 Task: Filter job titles by Caller.
Action: Mouse moved to (399, 103)
Screenshot: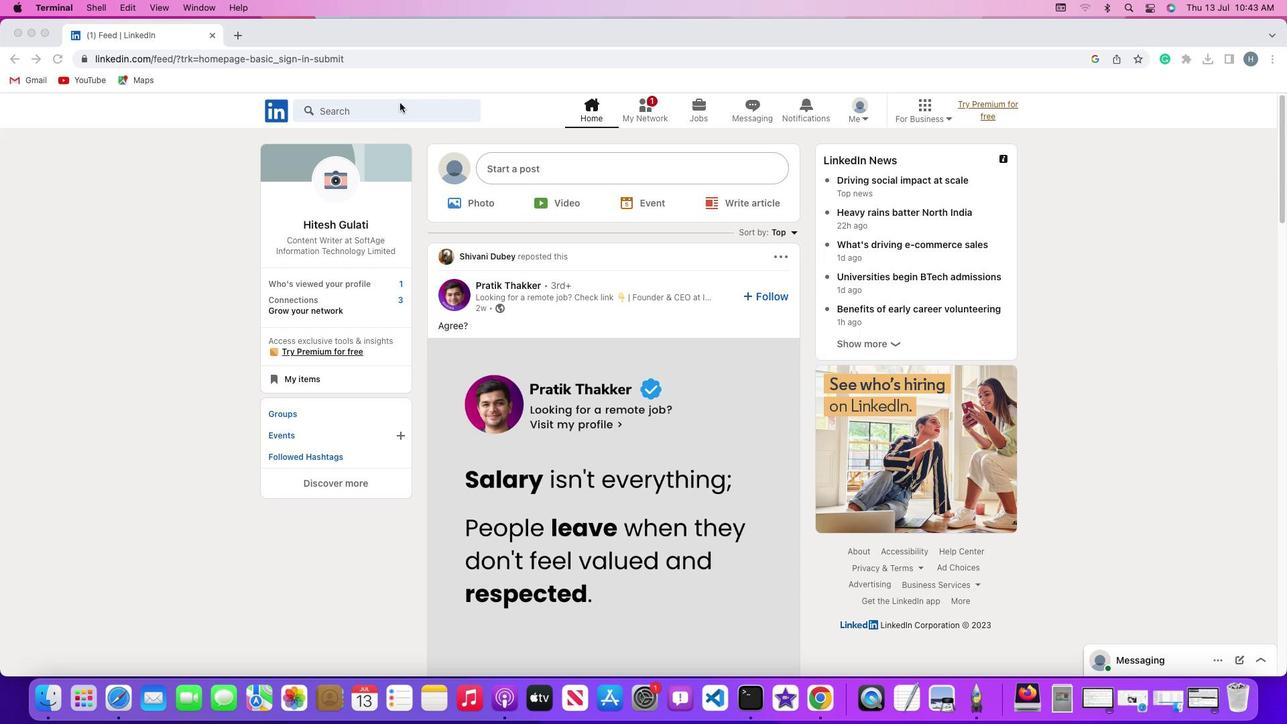 
Action: Mouse pressed left at (399, 103)
Screenshot: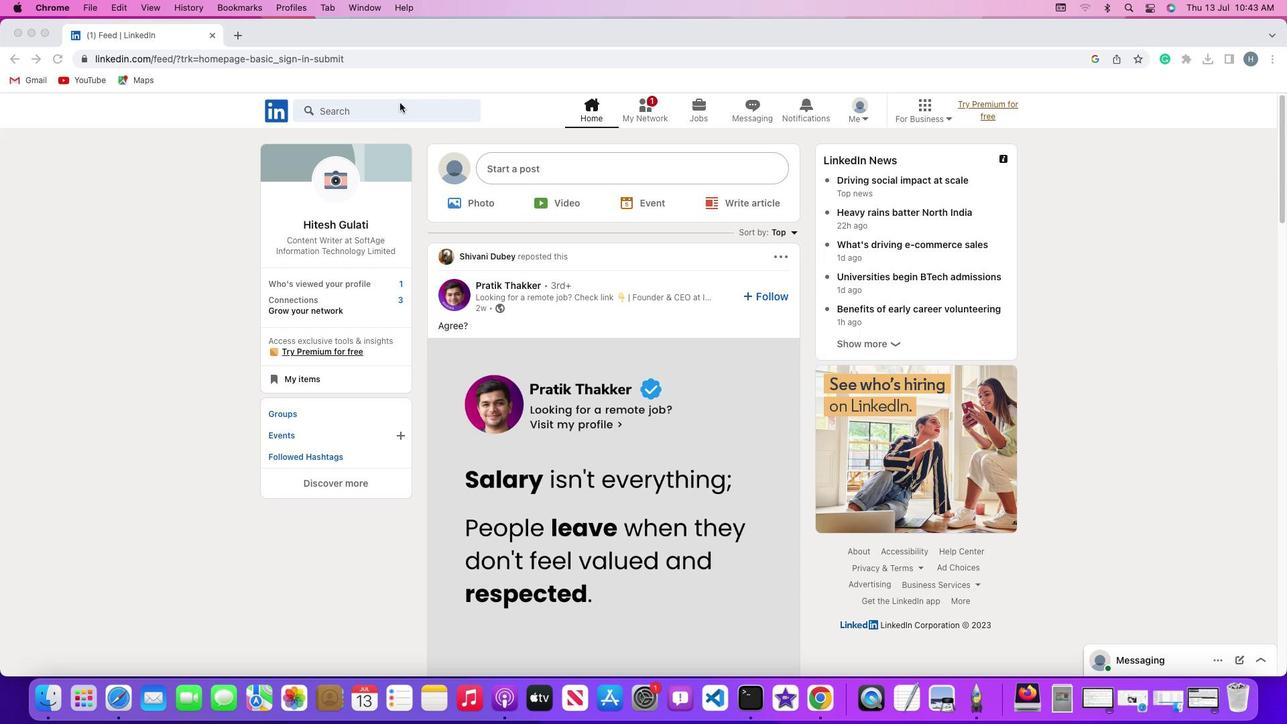 
Action: Mouse pressed left at (399, 103)
Screenshot: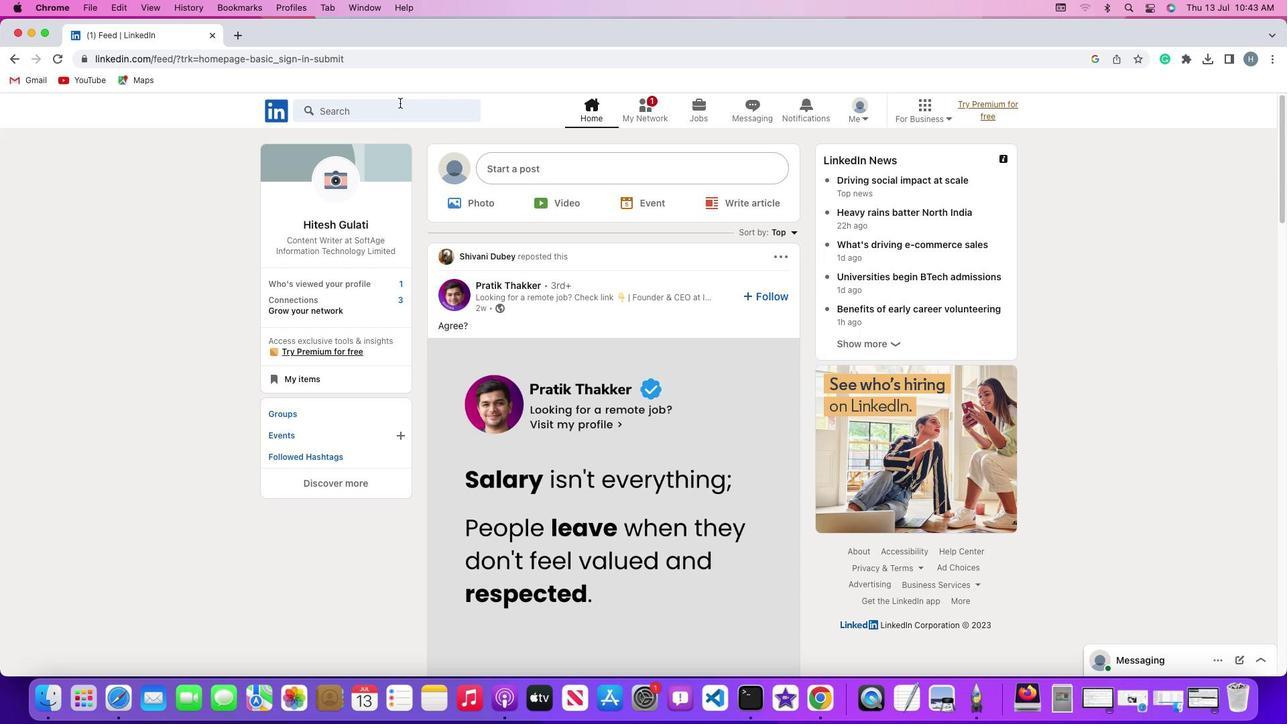 
Action: Key pressed Key.shift'#''h''i''r''i''n''g'Key.enter
Screenshot: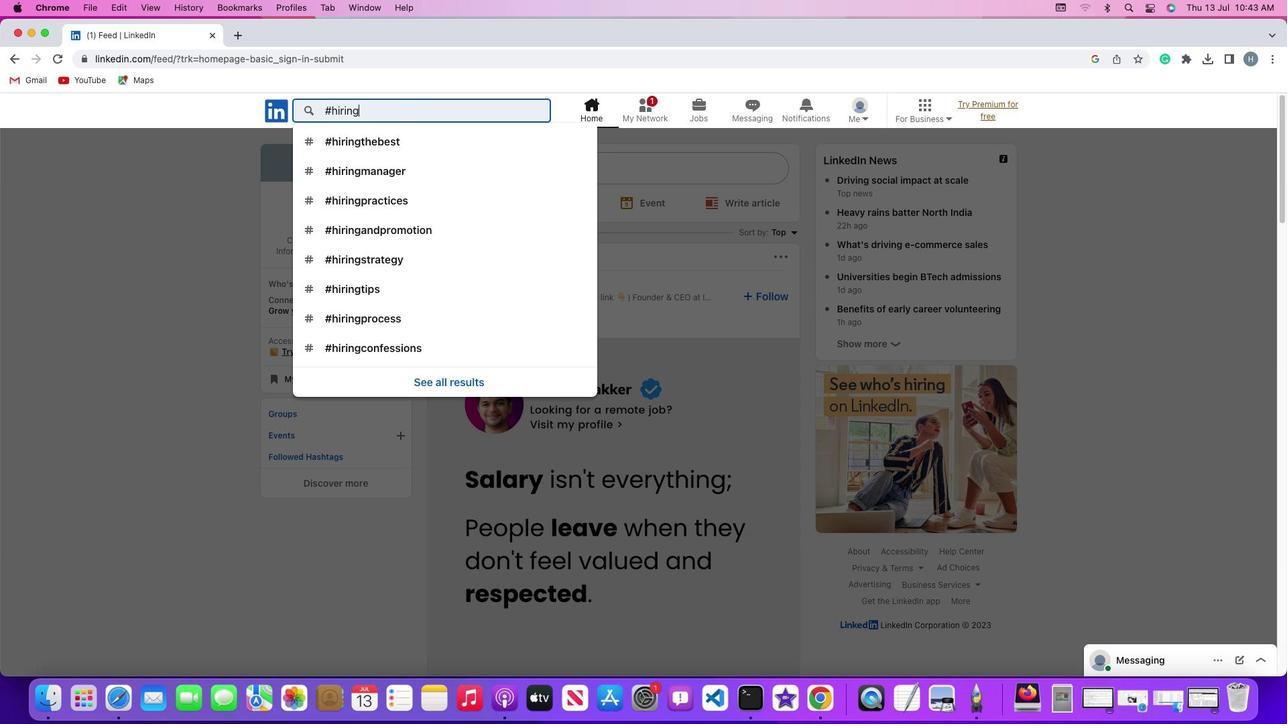 
Action: Mouse moved to (334, 144)
Screenshot: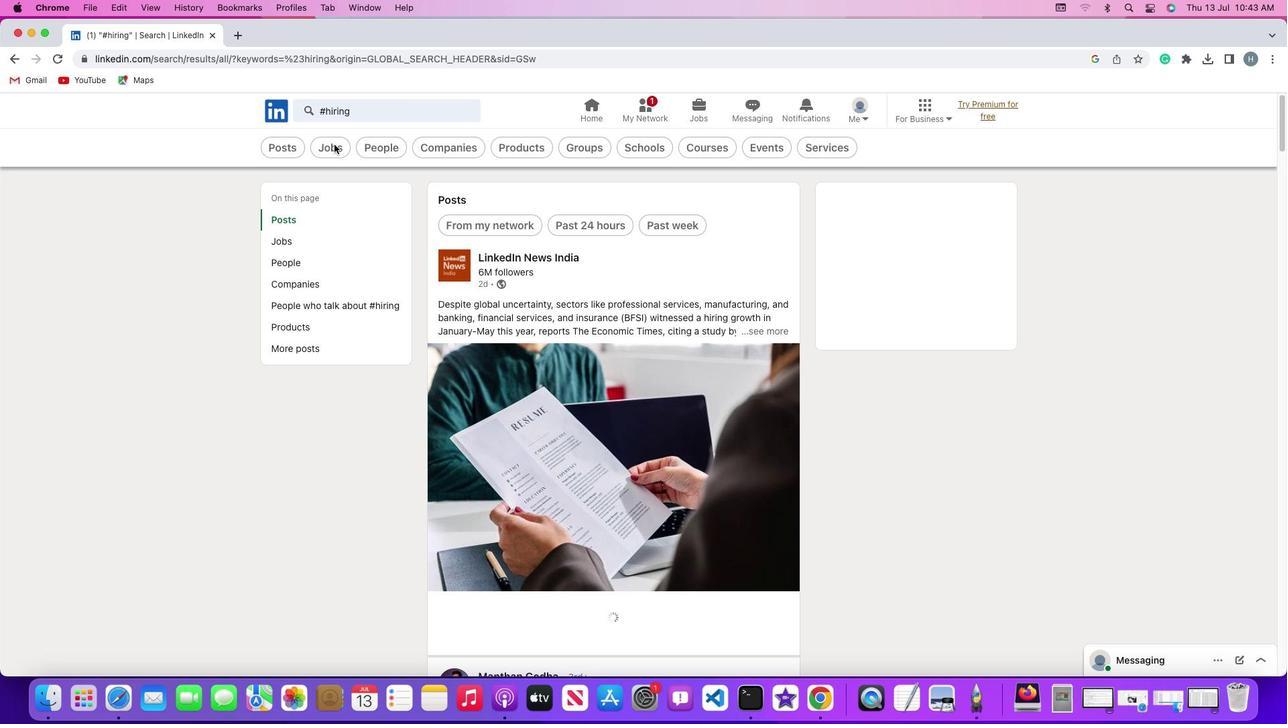 
Action: Mouse pressed left at (334, 144)
Screenshot: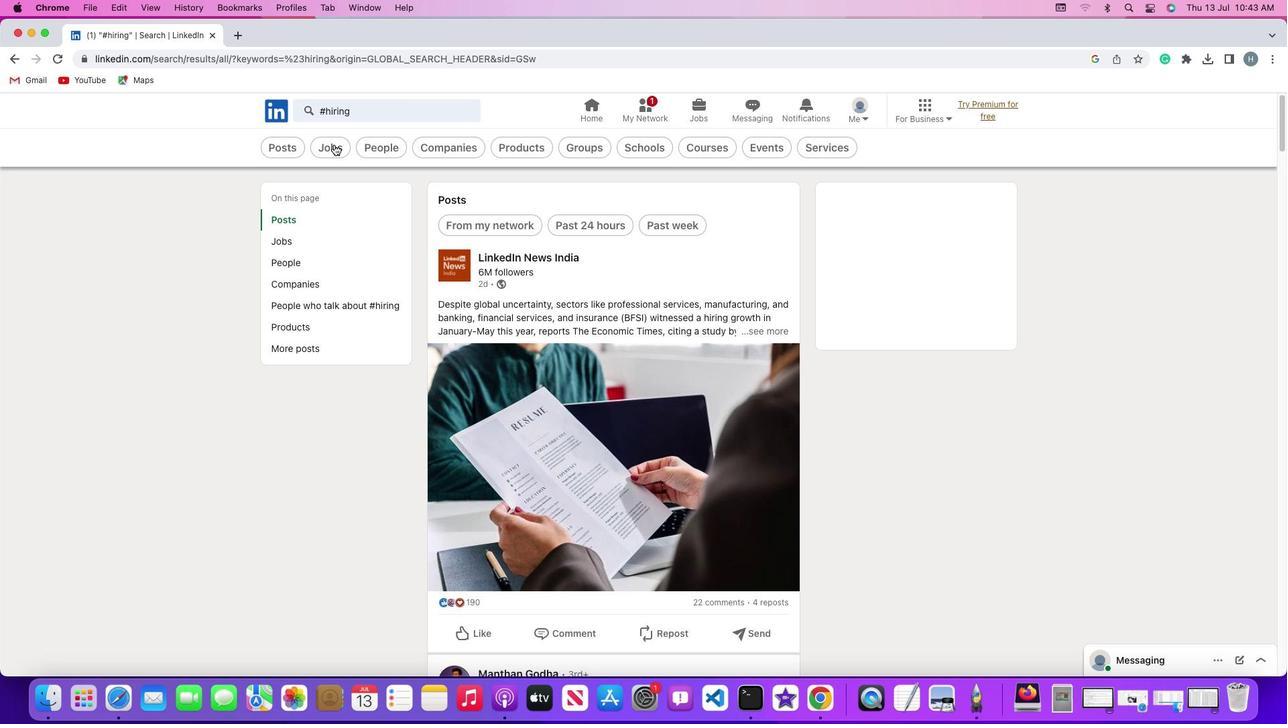 
Action: Mouse moved to (918, 144)
Screenshot: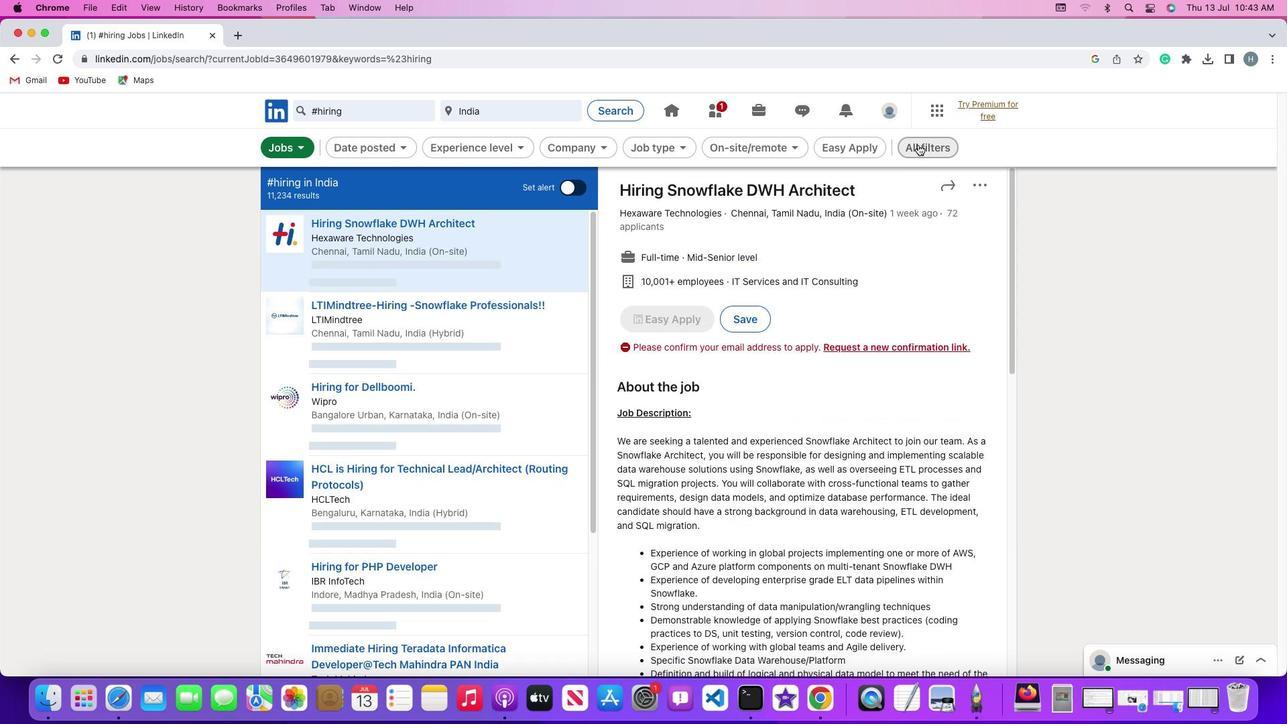 
Action: Mouse pressed left at (918, 144)
Screenshot: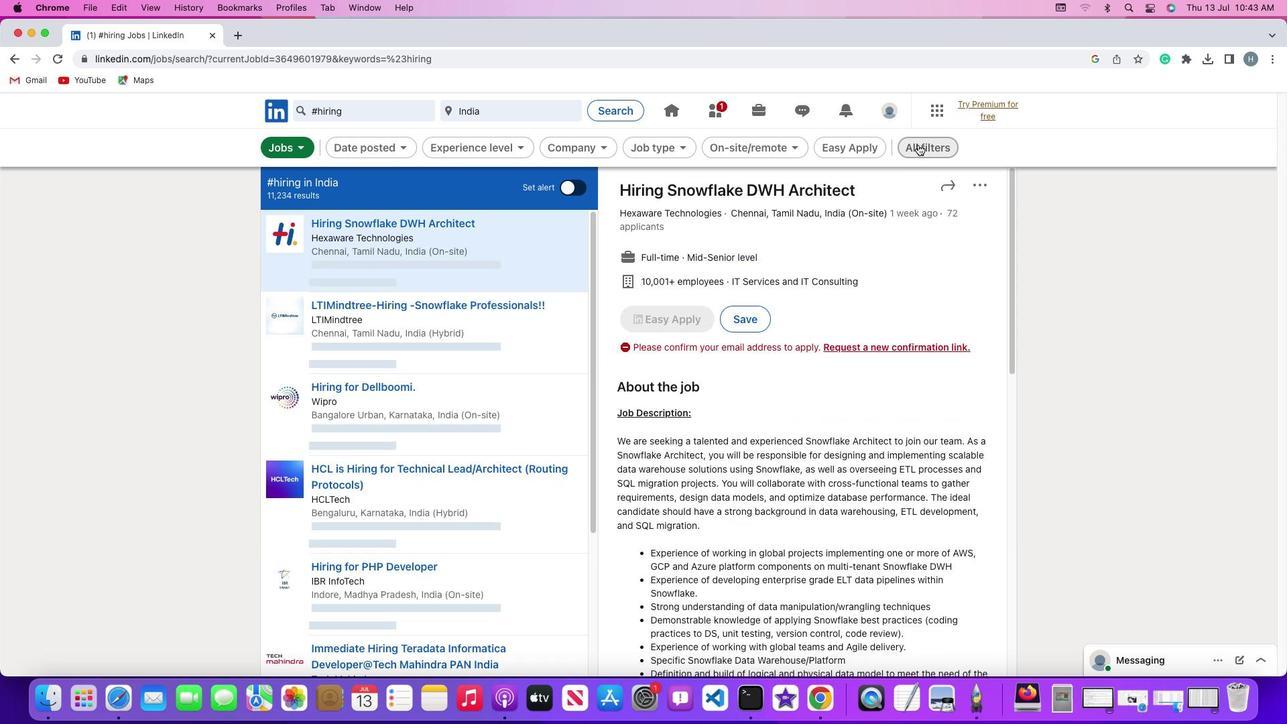 
Action: Mouse moved to (1033, 513)
Screenshot: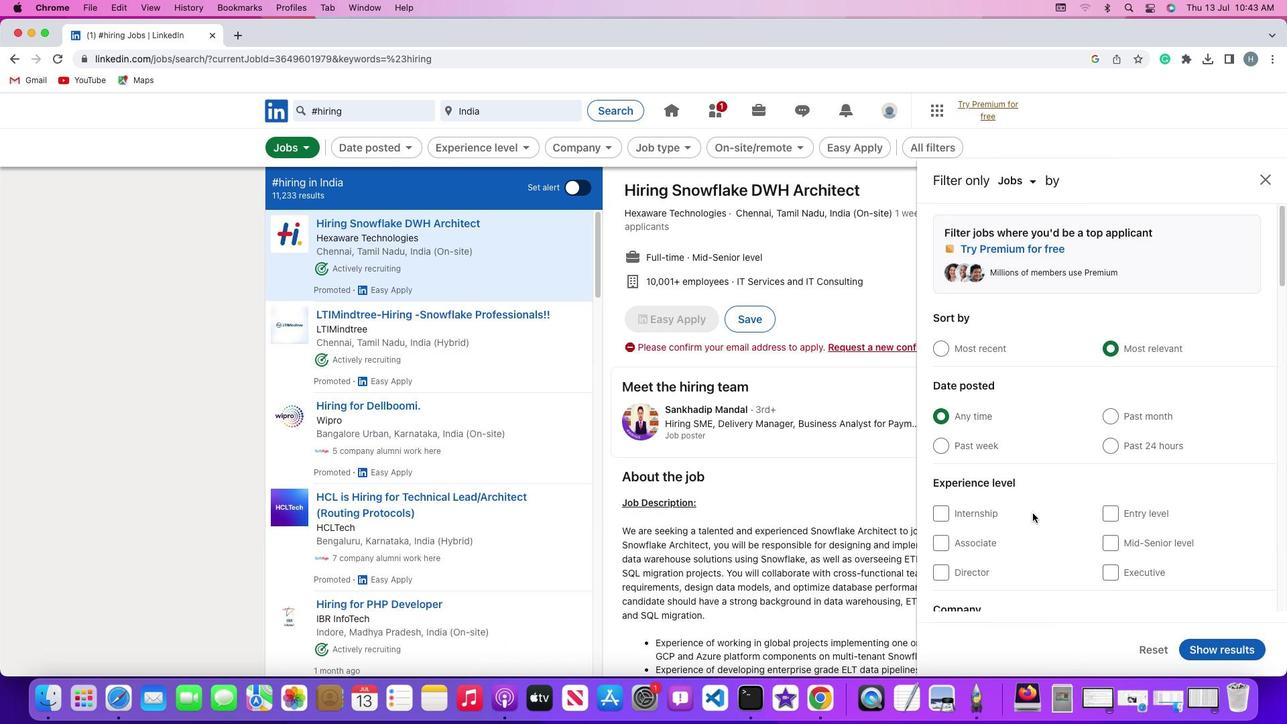 
Action: Mouse scrolled (1033, 513) with delta (0, 0)
Screenshot: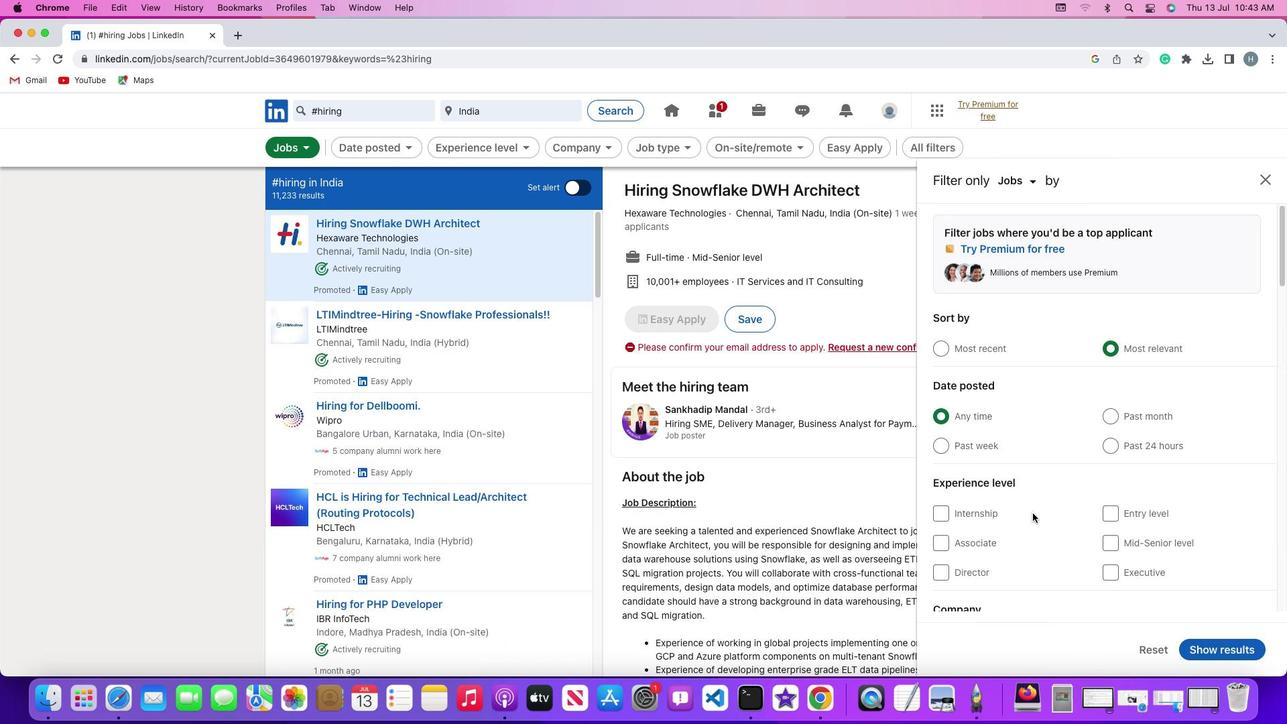 
Action: Mouse scrolled (1033, 513) with delta (0, 0)
Screenshot: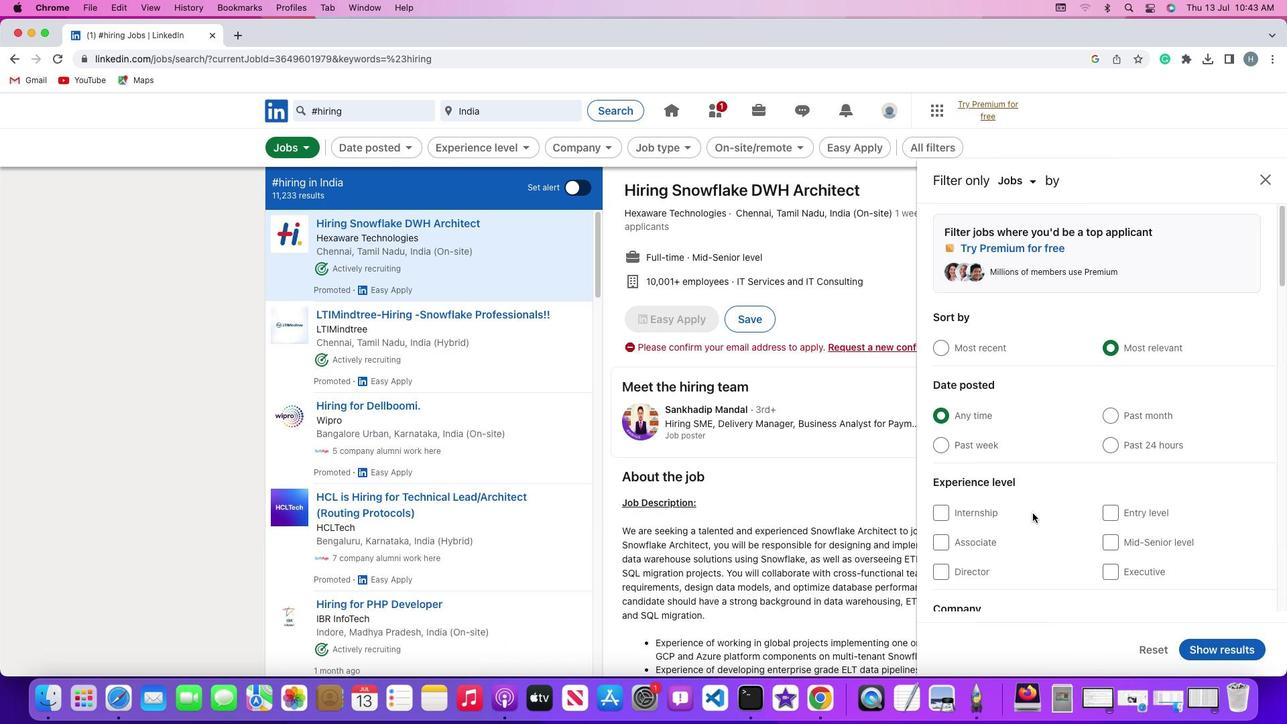 
Action: Mouse scrolled (1033, 513) with delta (0, -1)
Screenshot: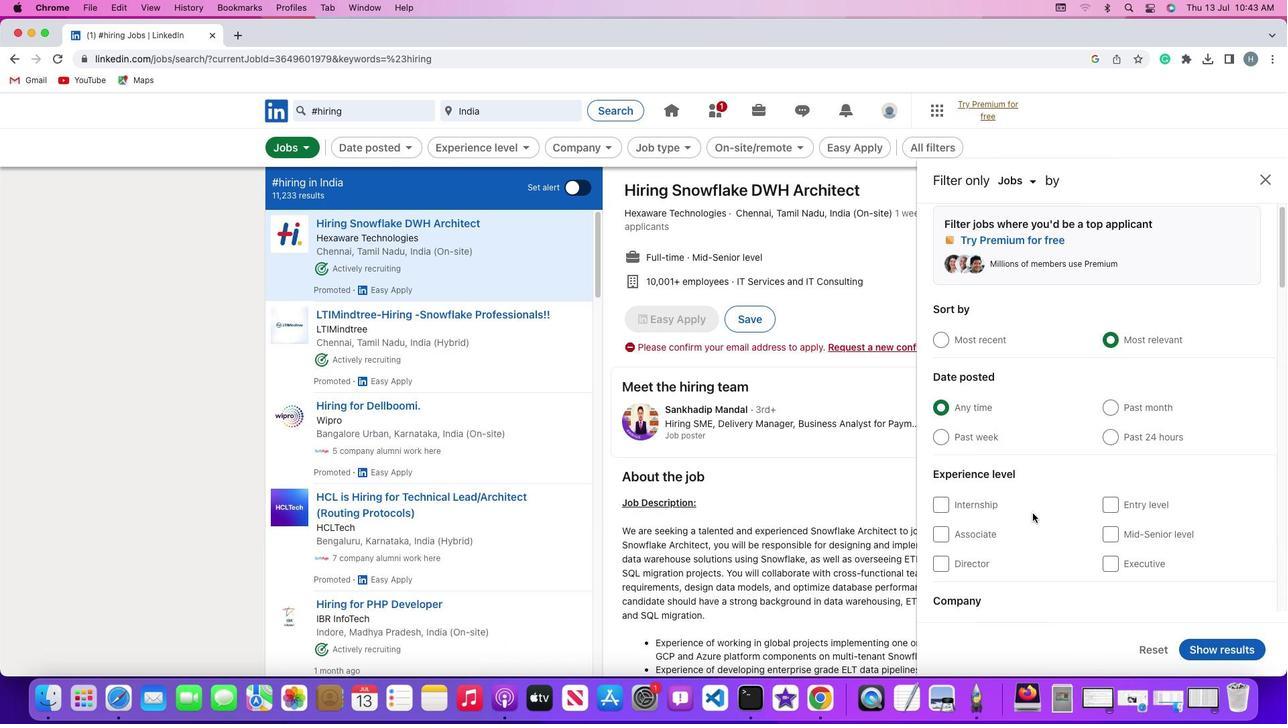 
Action: Mouse scrolled (1033, 513) with delta (0, -2)
Screenshot: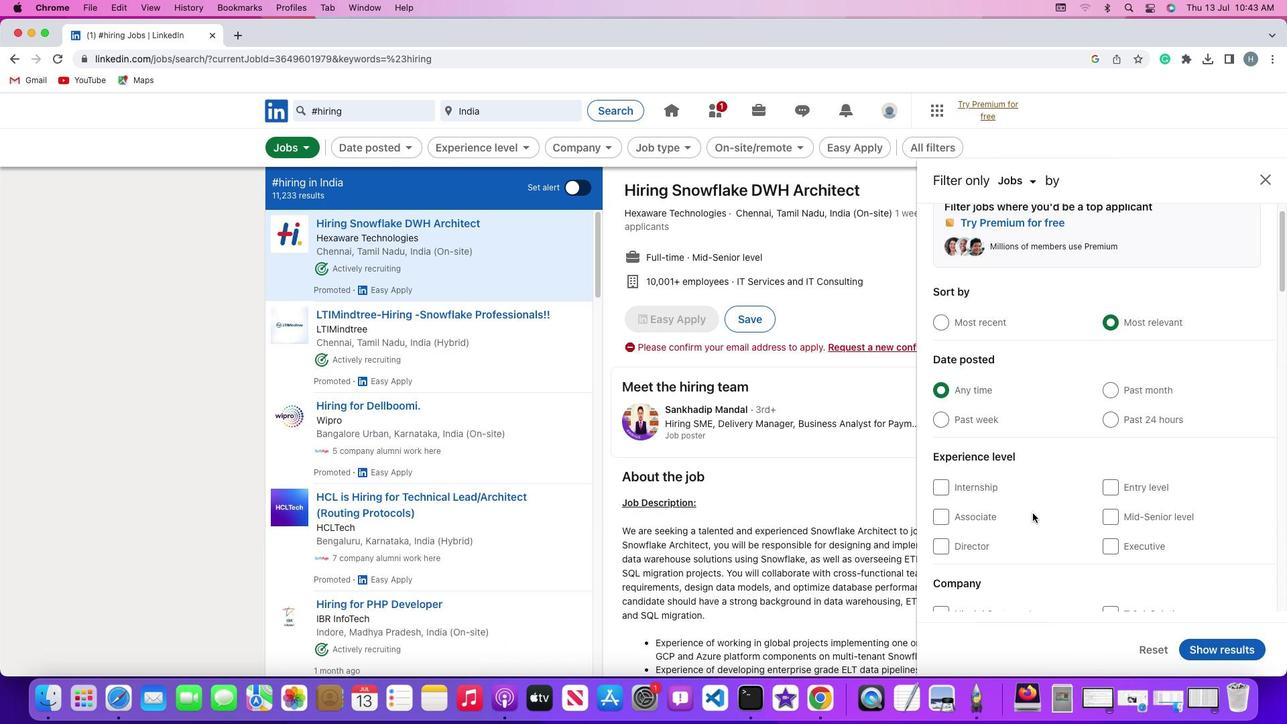
Action: Mouse moved to (1034, 506)
Screenshot: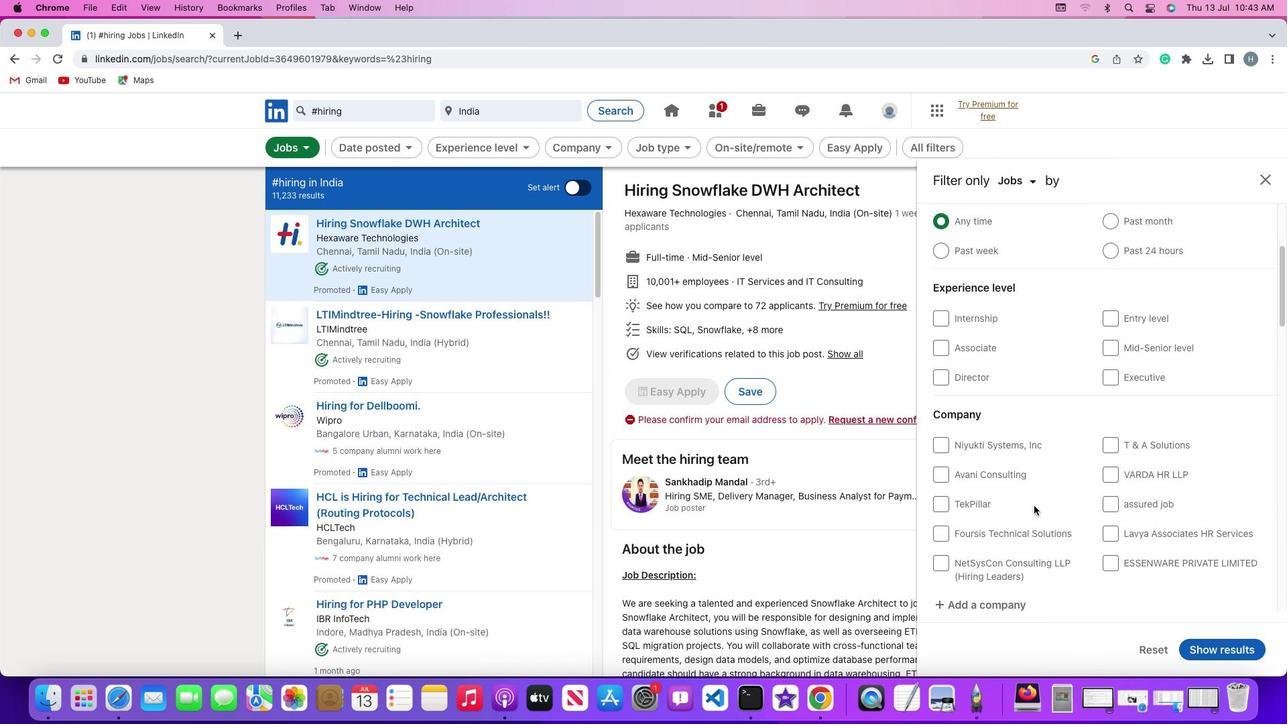 
Action: Mouse scrolled (1034, 506) with delta (0, 0)
Screenshot: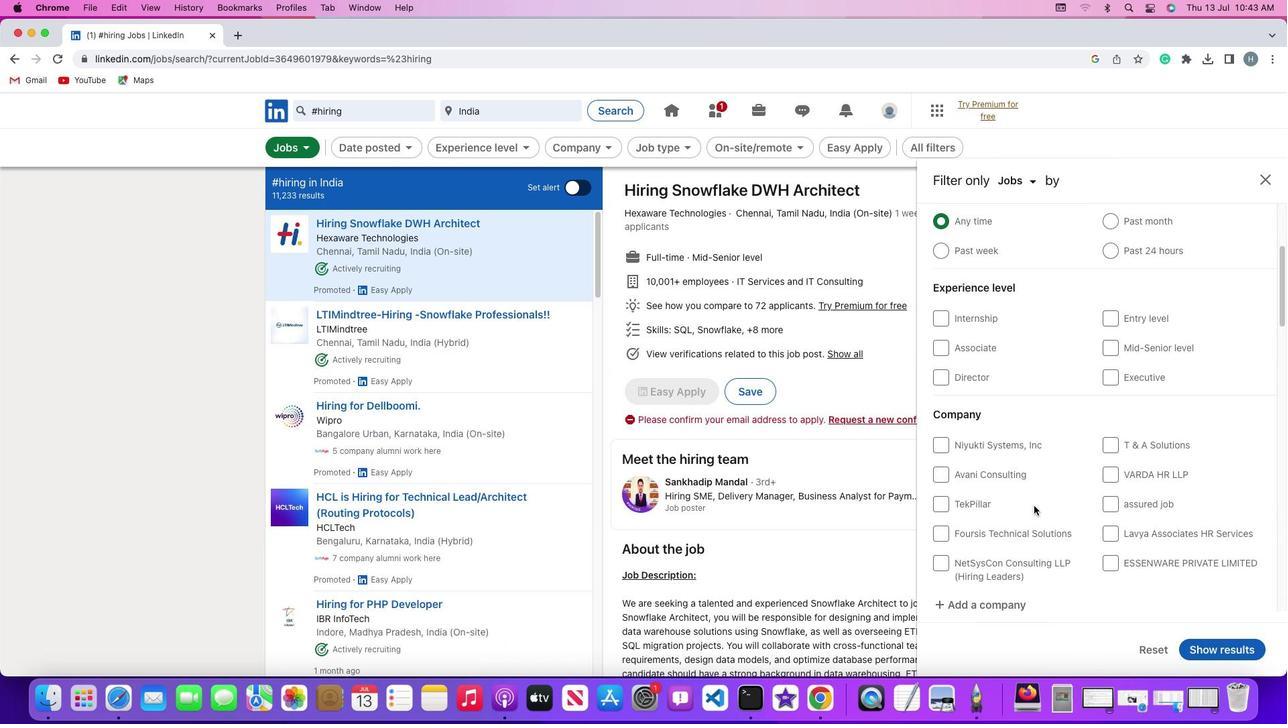 
Action: Mouse scrolled (1034, 506) with delta (0, 0)
Screenshot: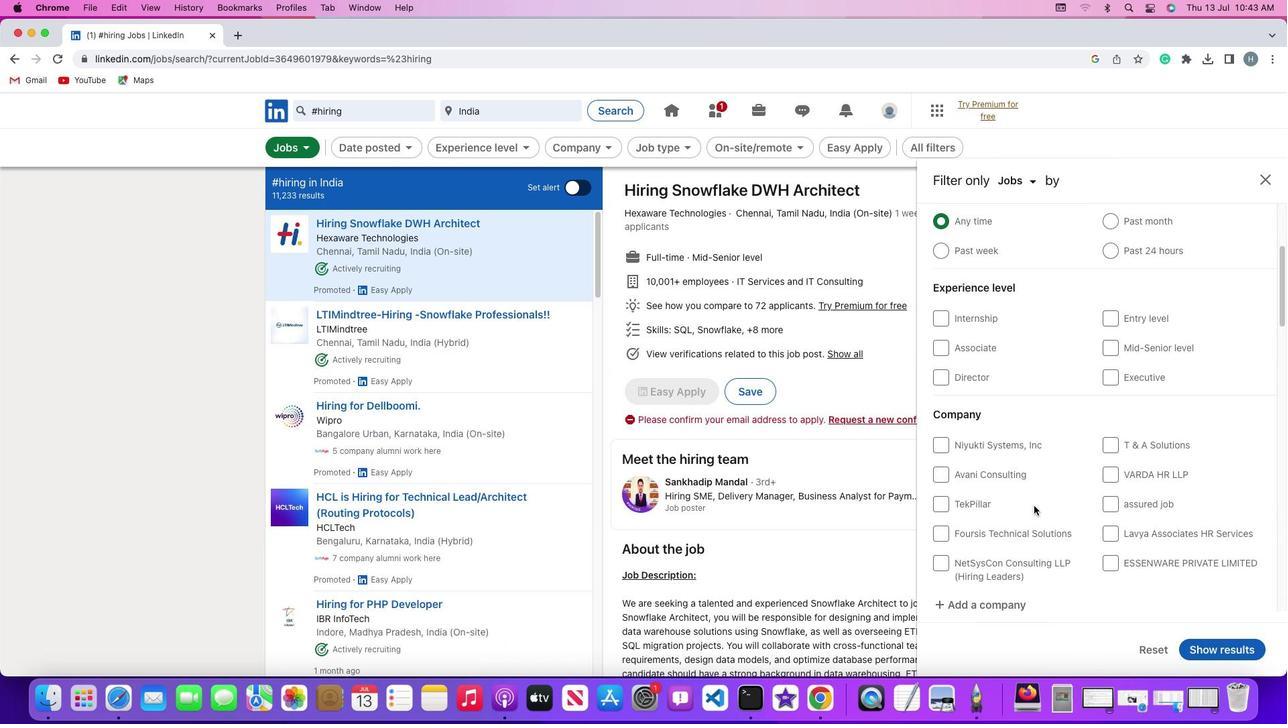 
Action: Mouse scrolled (1034, 506) with delta (0, -1)
Screenshot: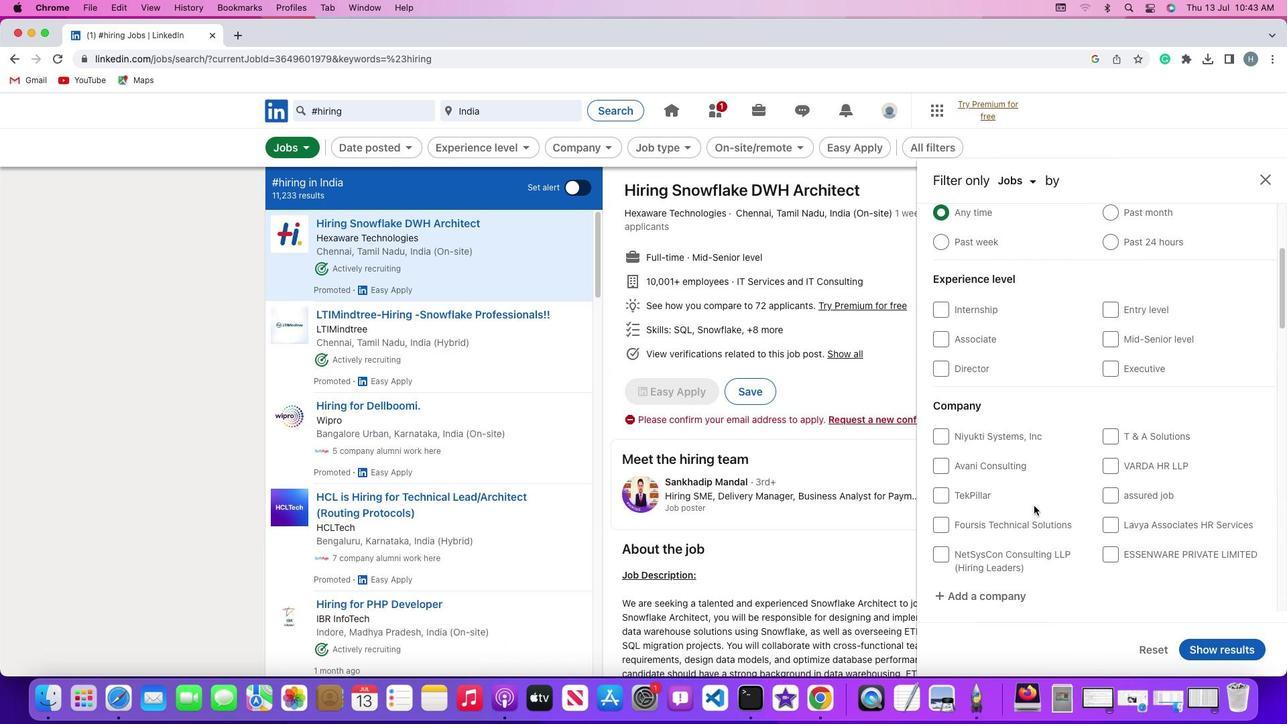 
Action: Mouse moved to (1040, 501)
Screenshot: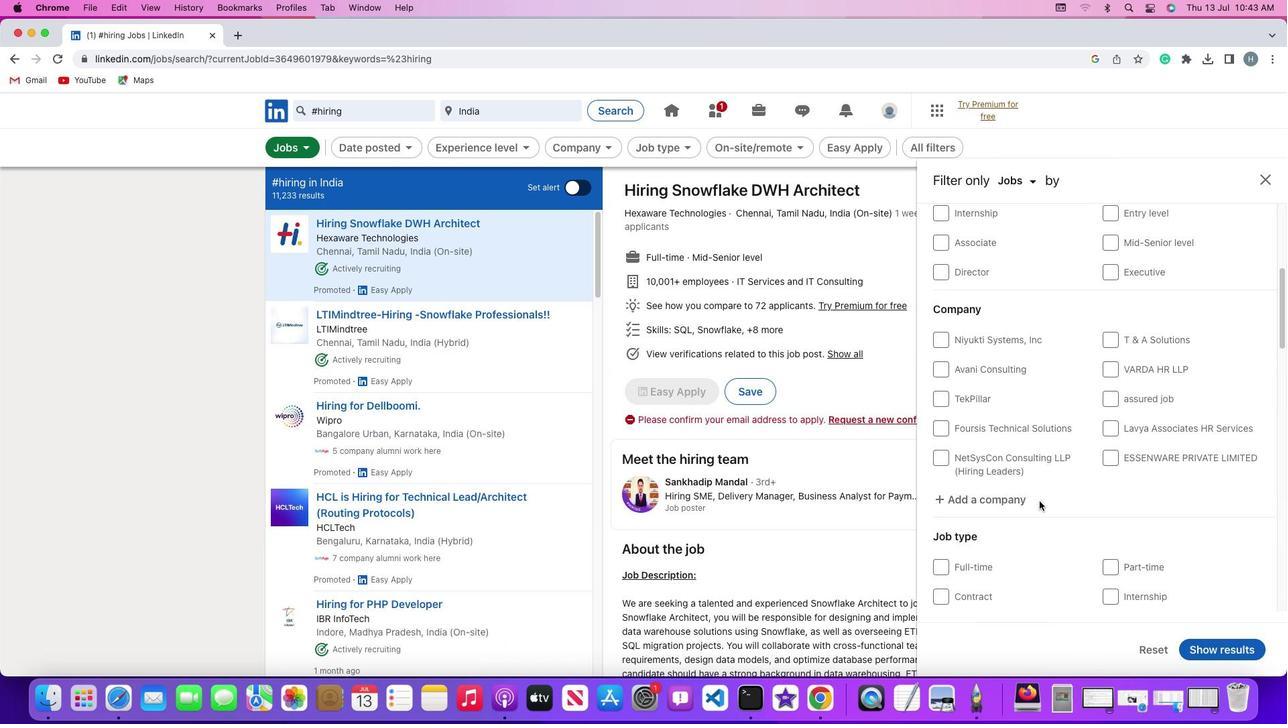 
Action: Mouse scrolled (1040, 501) with delta (0, 0)
Screenshot: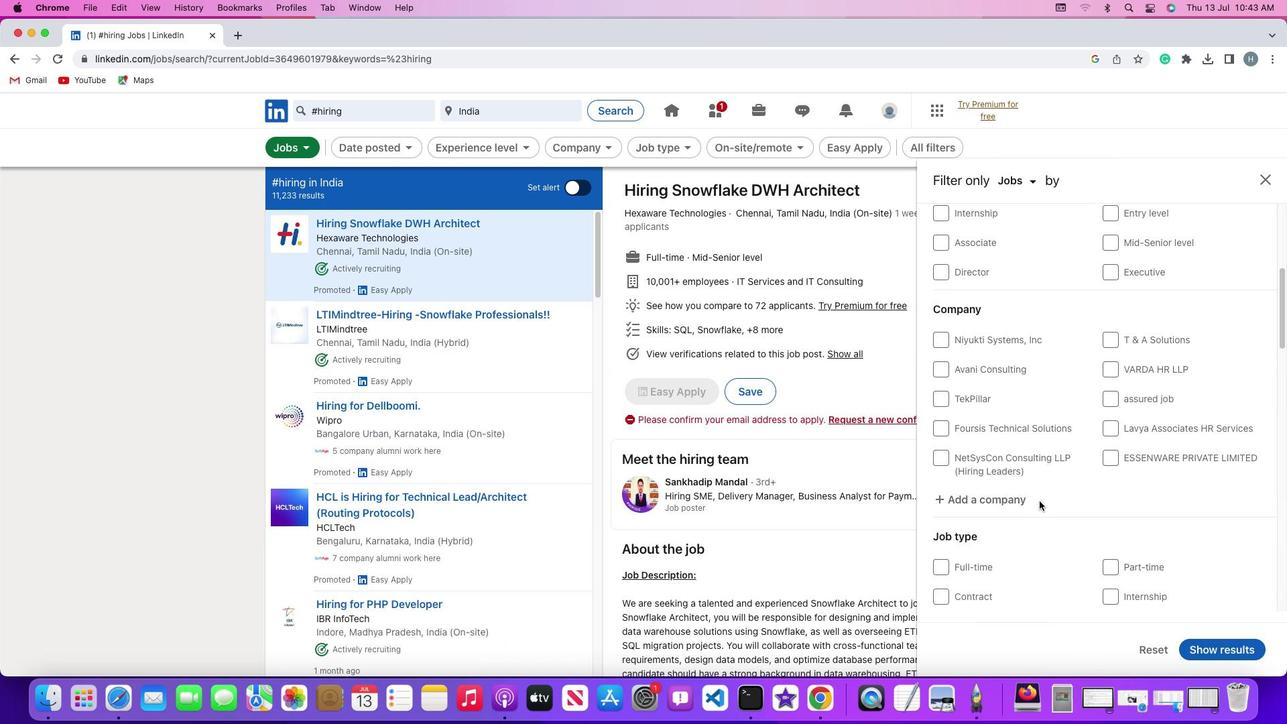 
Action: Mouse moved to (1040, 501)
Screenshot: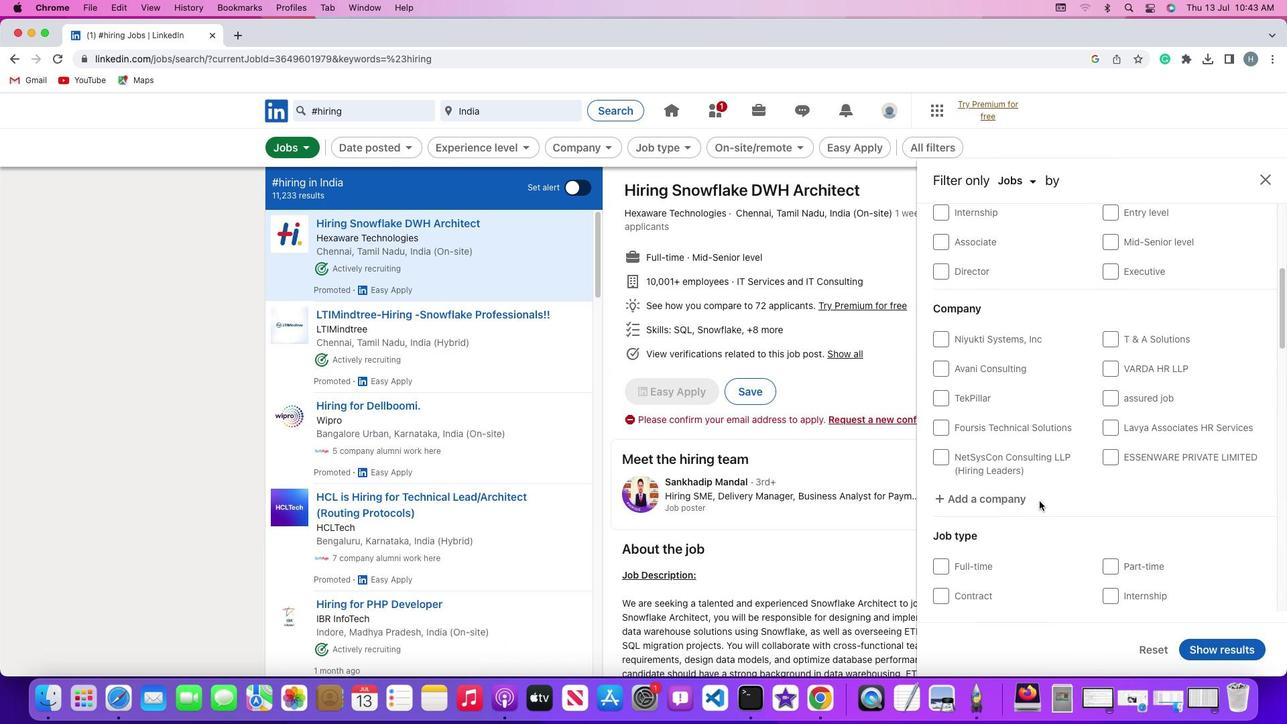 
Action: Mouse scrolled (1040, 501) with delta (0, 0)
Screenshot: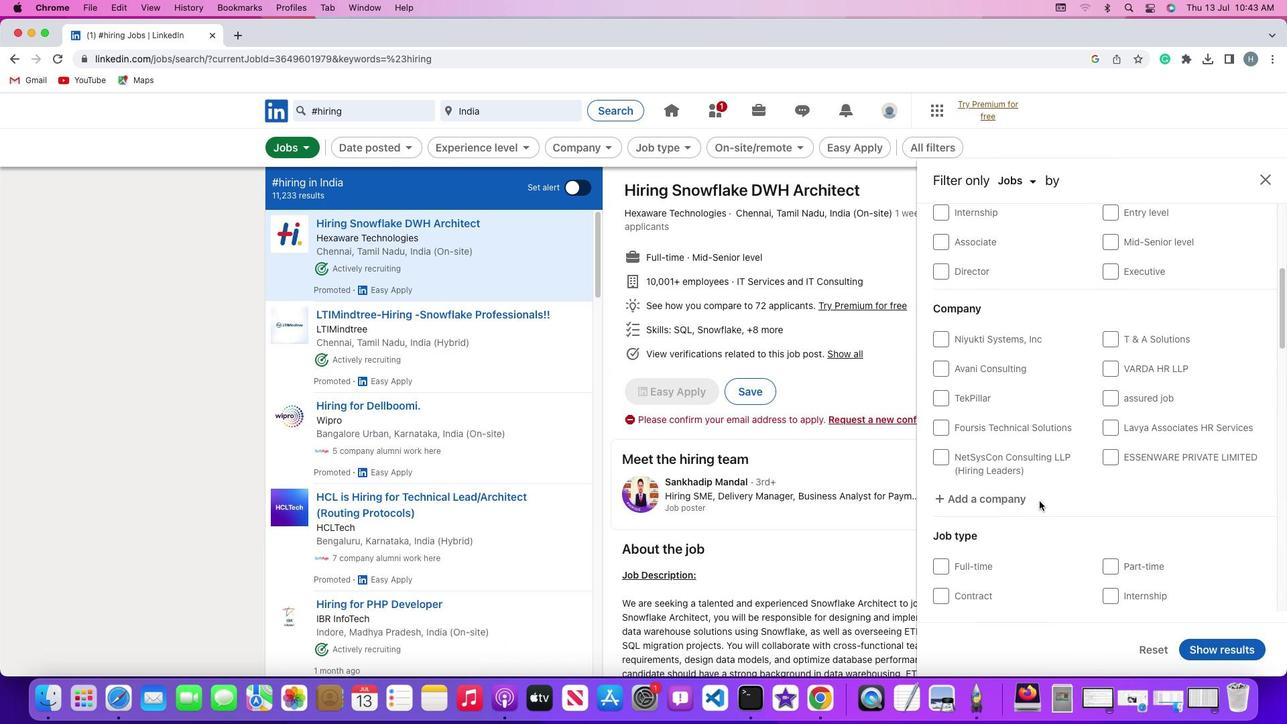
Action: Mouse scrolled (1040, 501) with delta (0, -1)
Screenshot: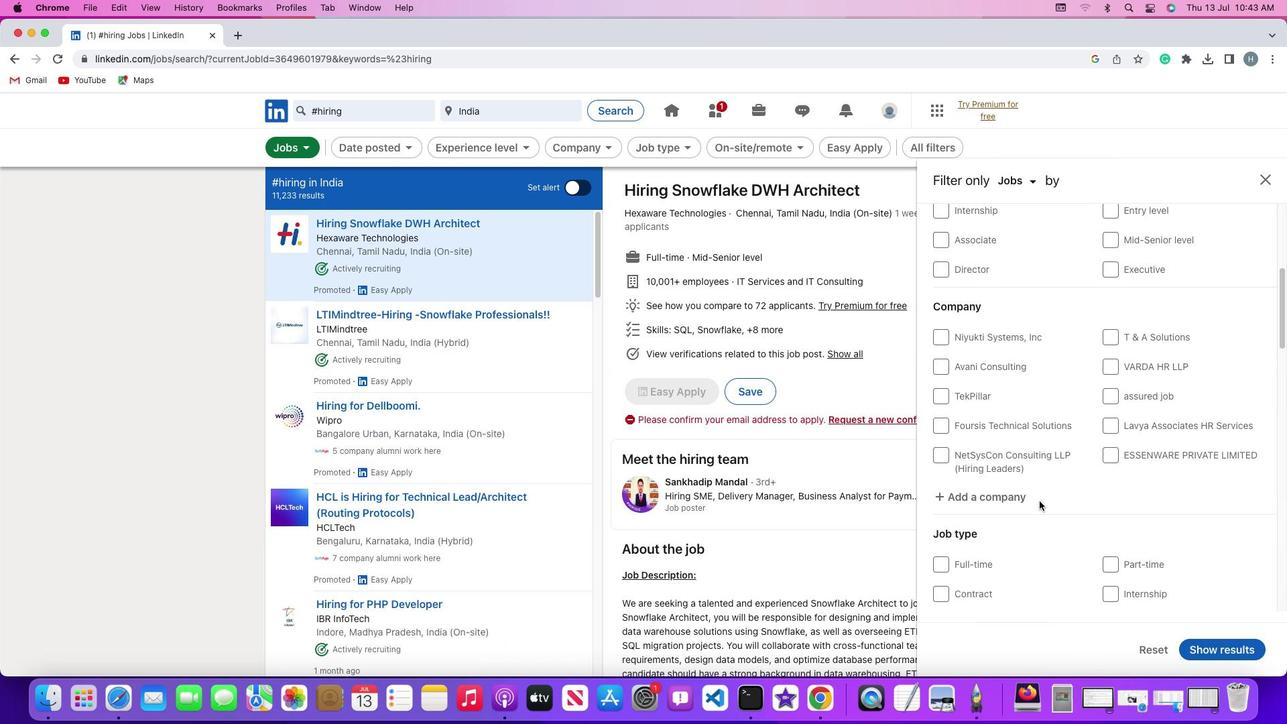 
Action: Mouse scrolled (1040, 501) with delta (0, 0)
Screenshot: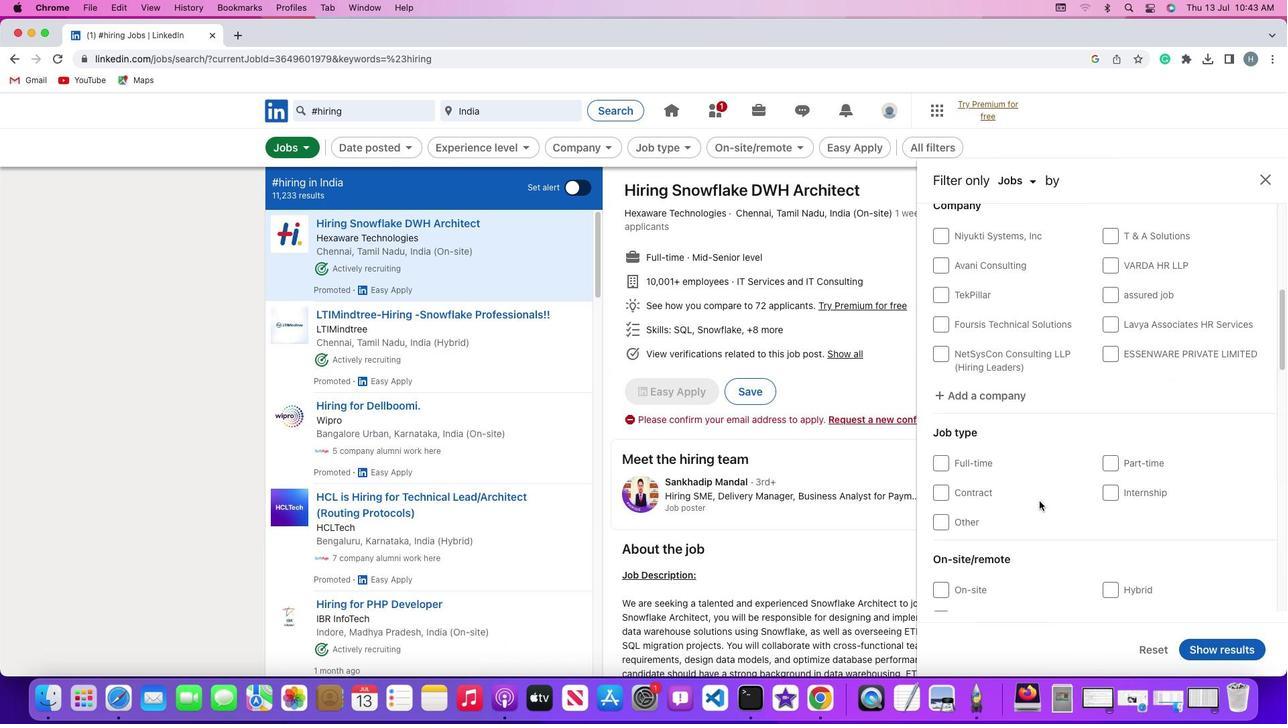 
Action: Mouse scrolled (1040, 501) with delta (0, 0)
Screenshot: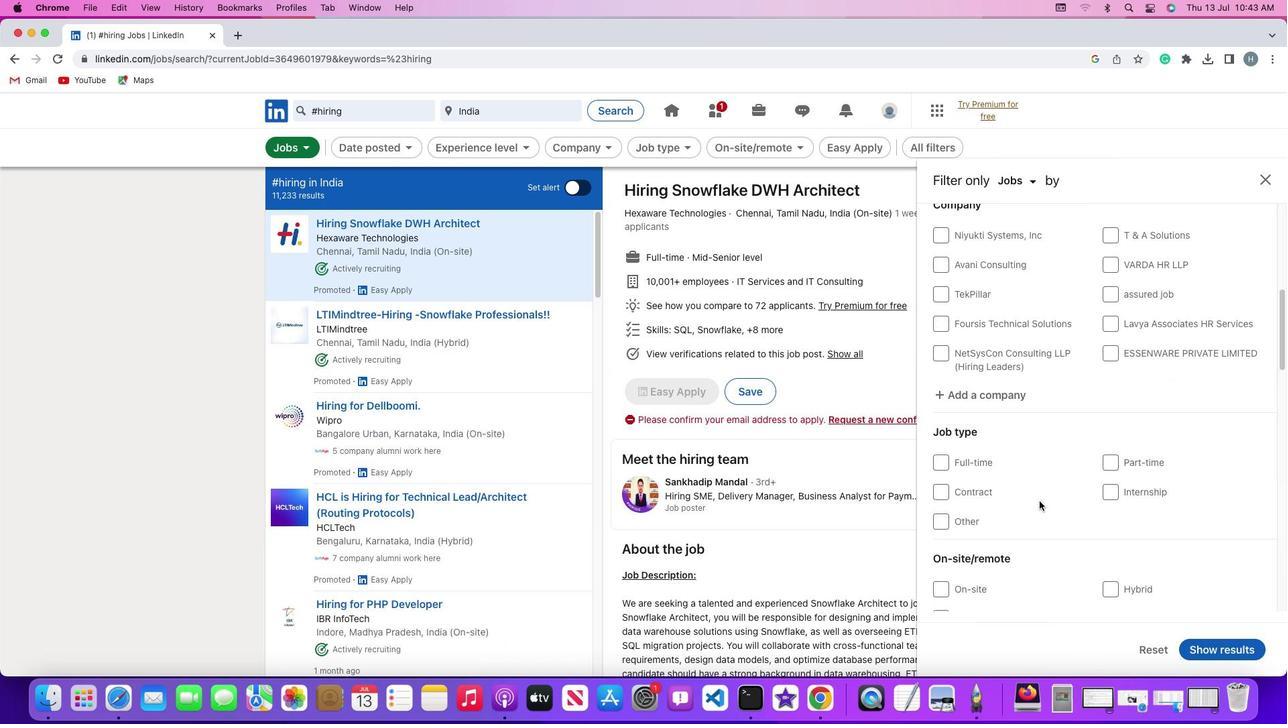 
Action: Mouse scrolled (1040, 501) with delta (0, -1)
Screenshot: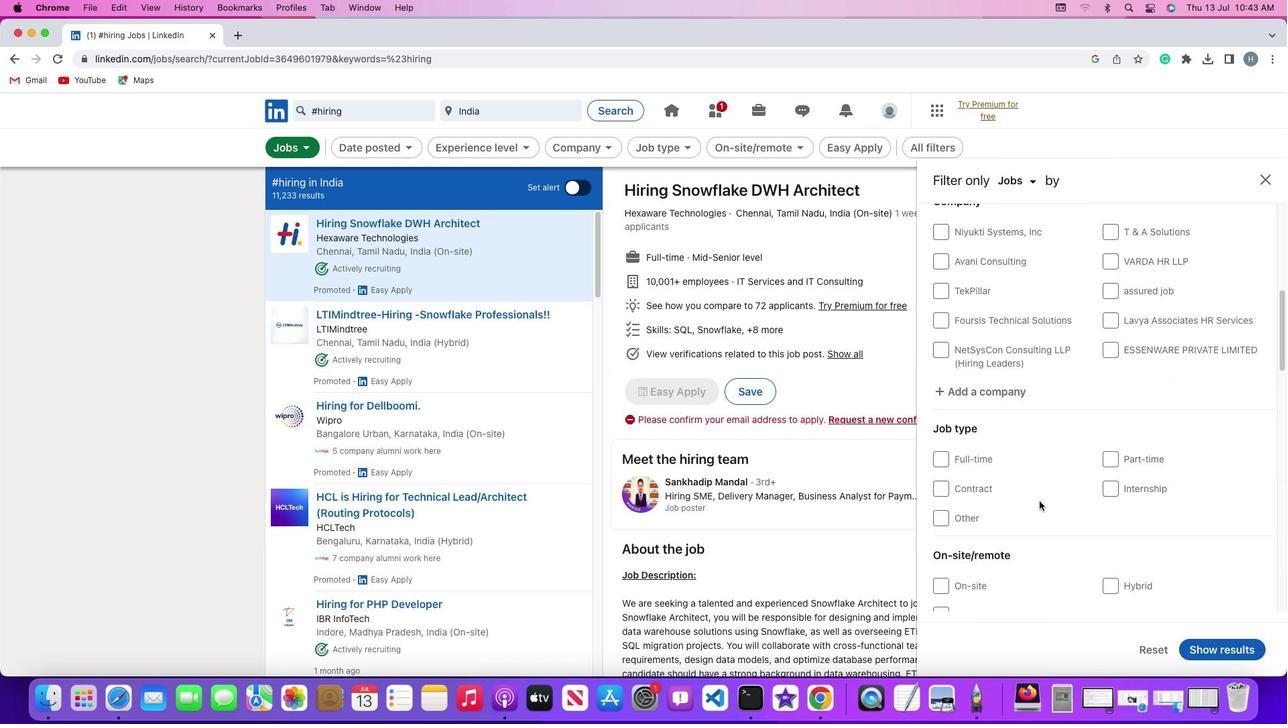 
Action: Mouse scrolled (1040, 501) with delta (0, 0)
Screenshot: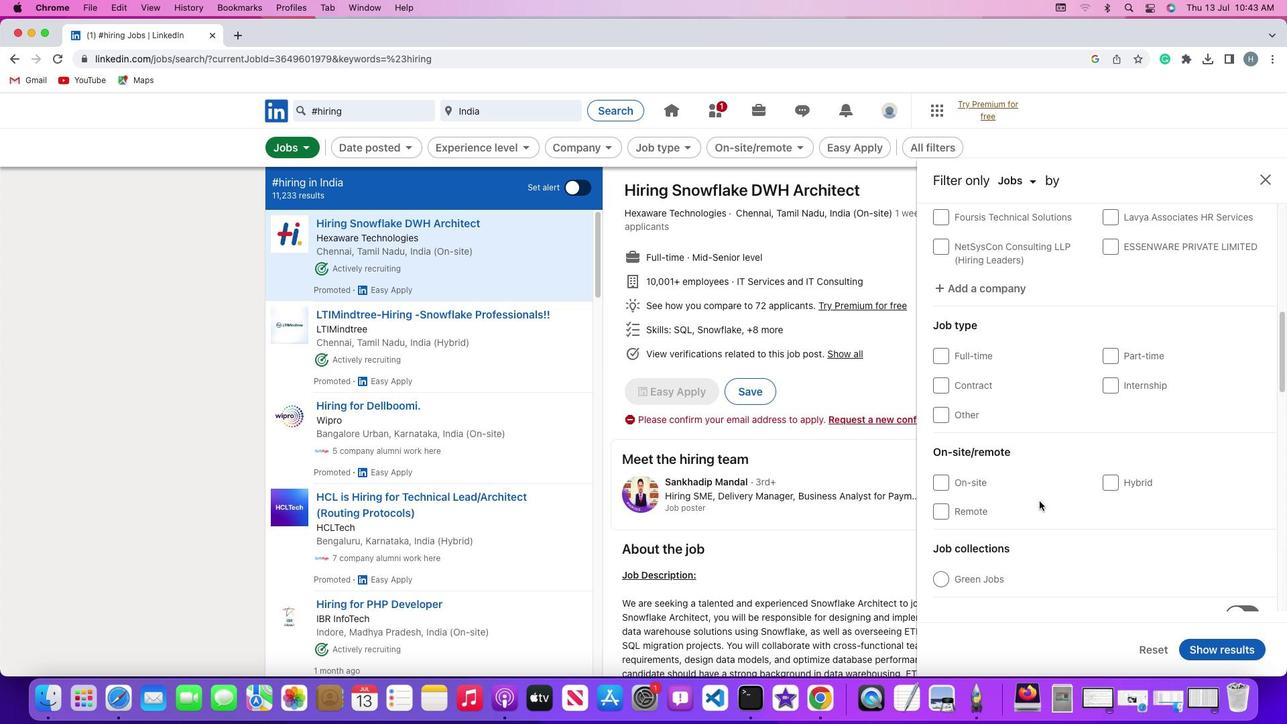 
Action: Mouse scrolled (1040, 501) with delta (0, 0)
Screenshot: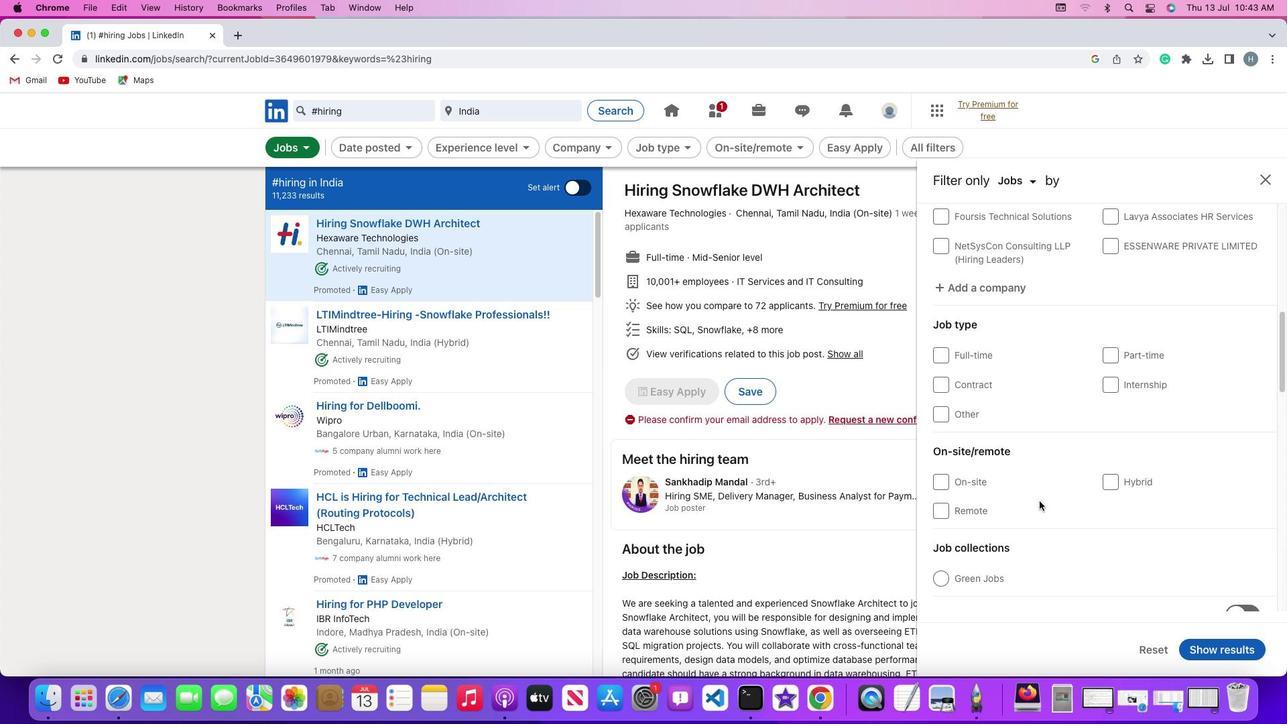
Action: Mouse scrolled (1040, 501) with delta (0, -1)
Screenshot: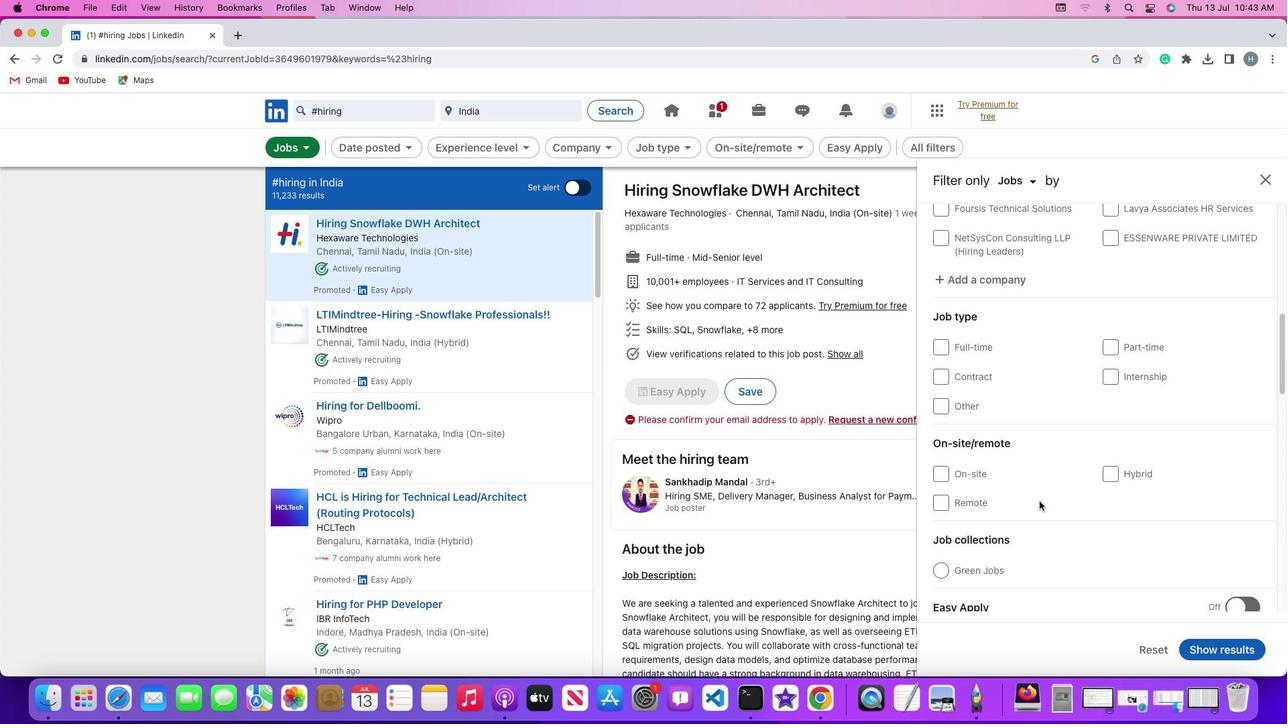 
Action: Mouse scrolled (1040, 501) with delta (0, 0)
Screenshot: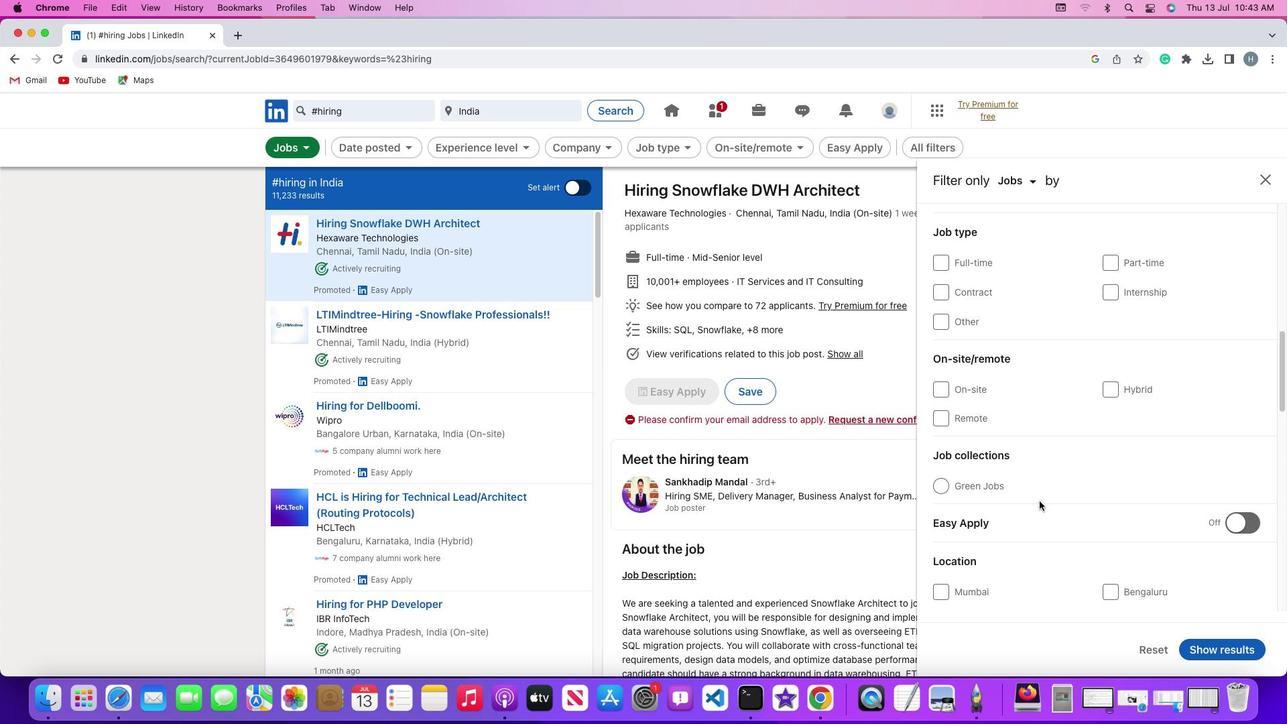 
Action: Mouse scrolled (1040, 501) with delta (0, 0)
Screenshot: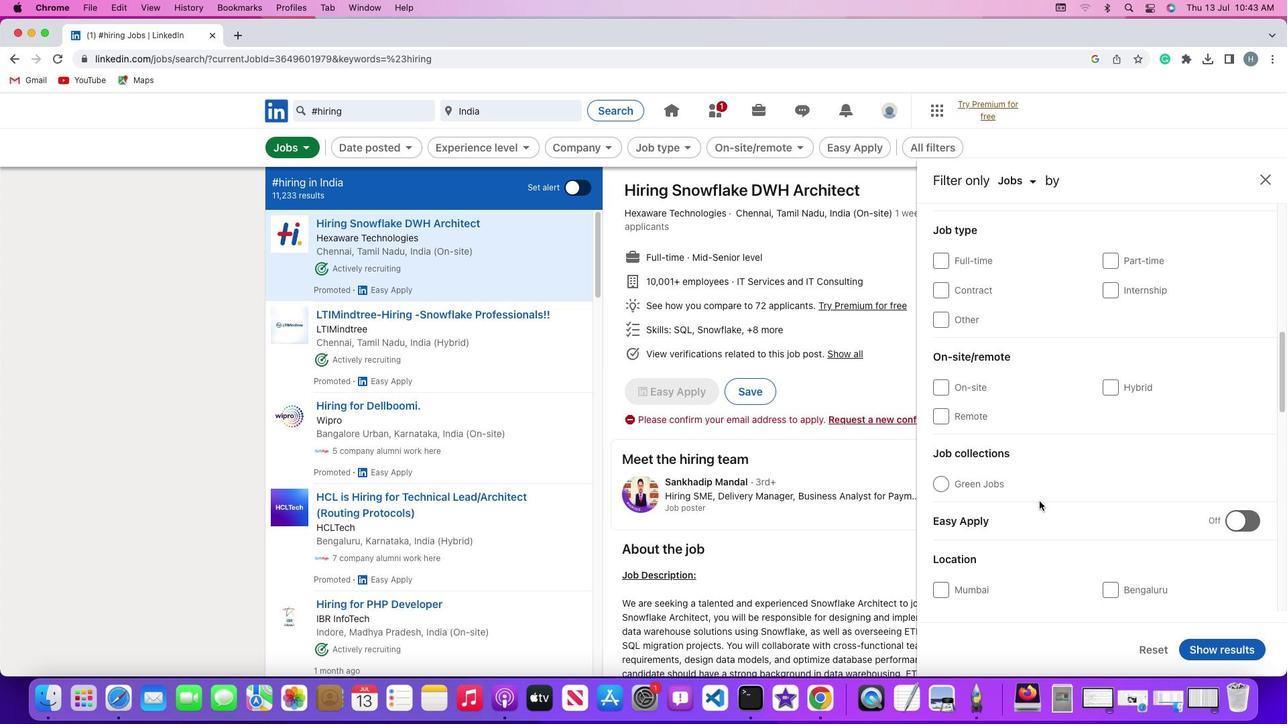 
Action: Mouse scrolled (1040, 501) with delta (0, 0)
Screenshot: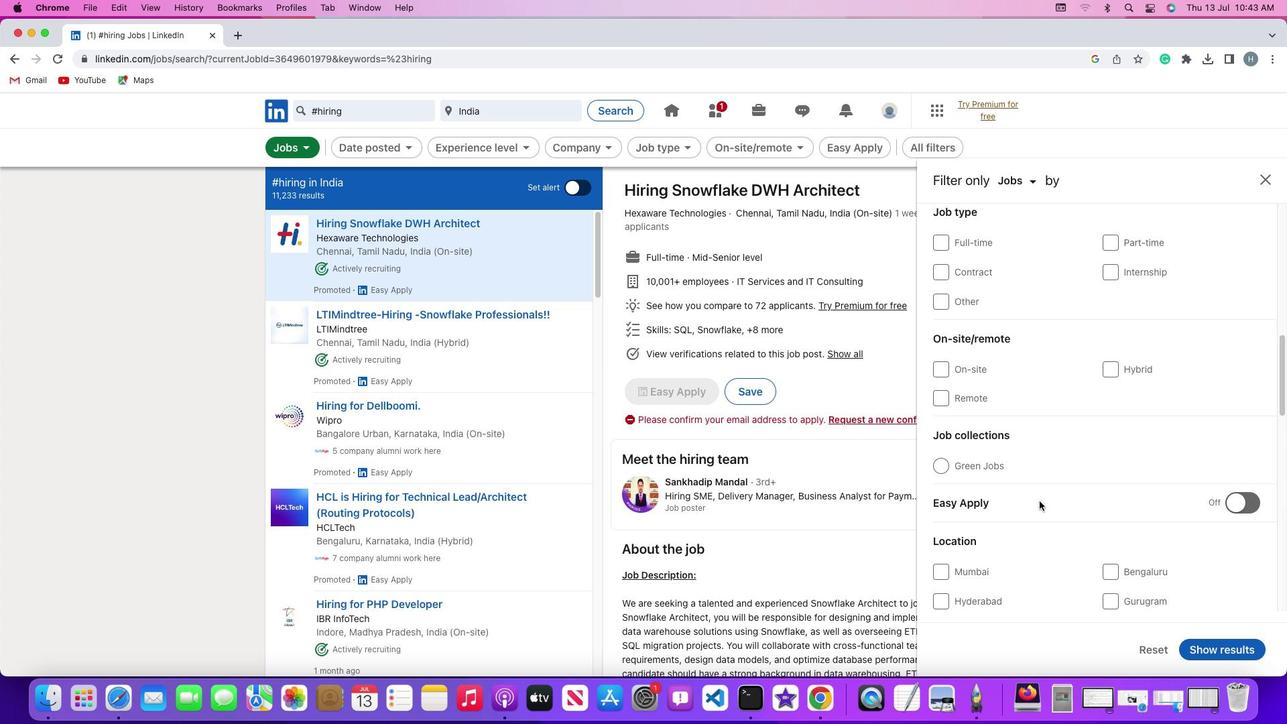 
Action: Mouse scrolled (1040, 501) with delta (0, 0)
Screenshot: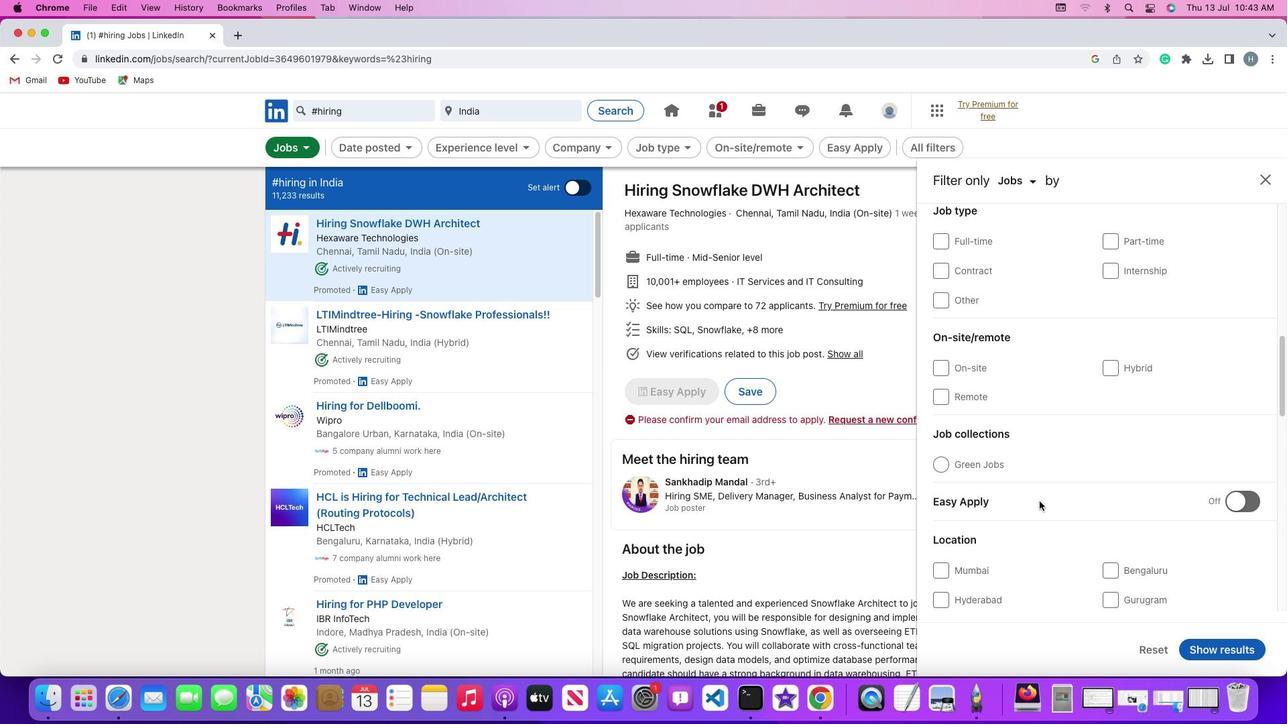 
Action: Mouse scrolled (1040, 501) with delta (0, -2)
Screenshot: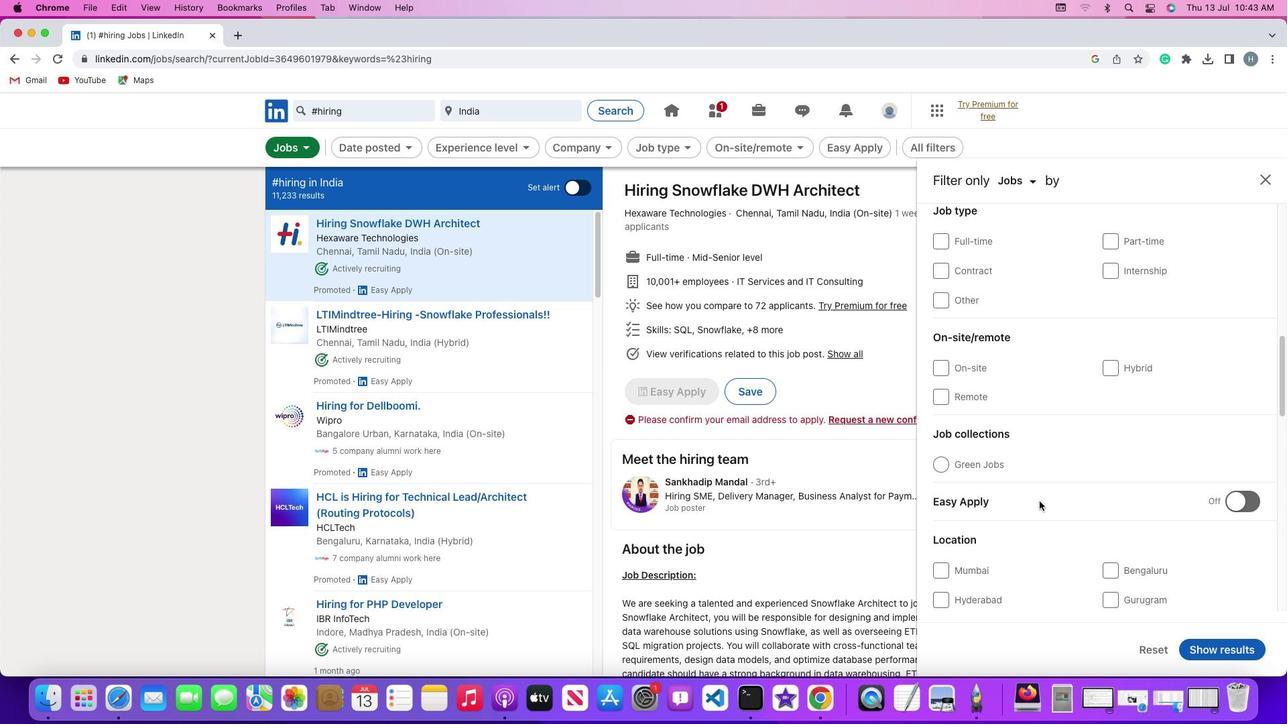 
Action: Mouse scrolled (1040, 501) with delta (0, -2)
Screenshot: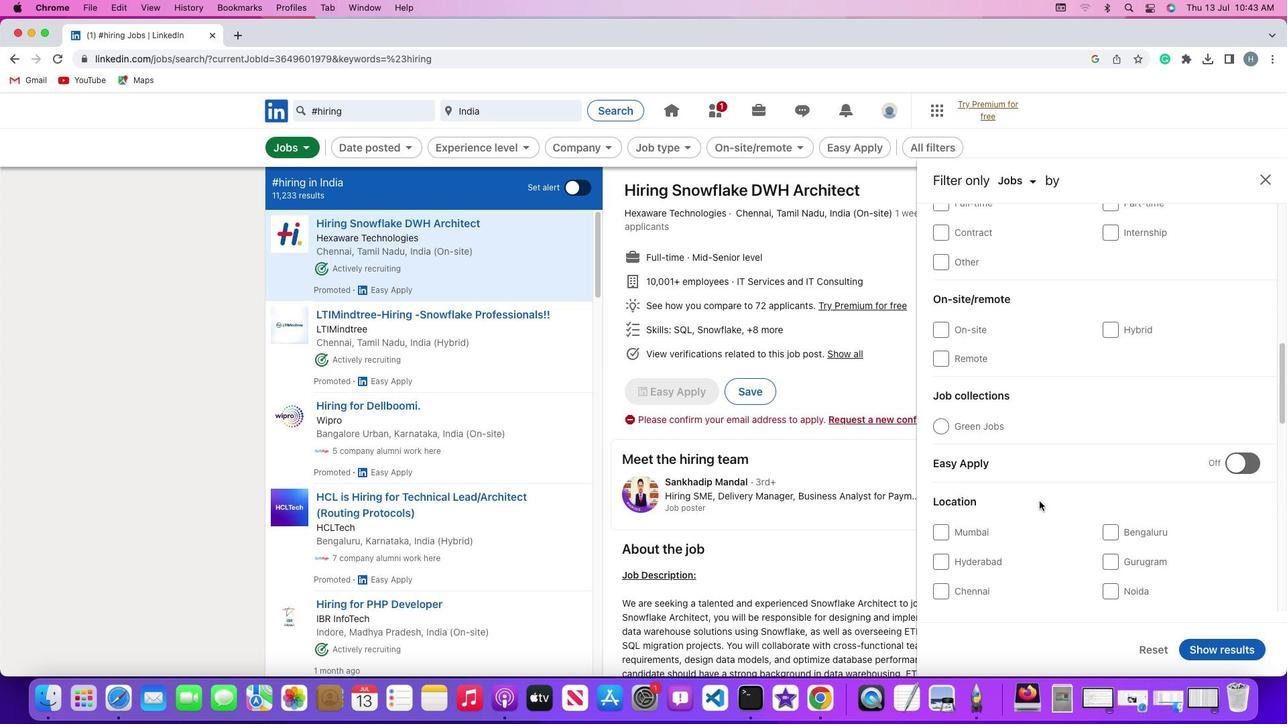 
Action: Mouse scrolled (1040, 501) with delta (0, 0)
Screenshot: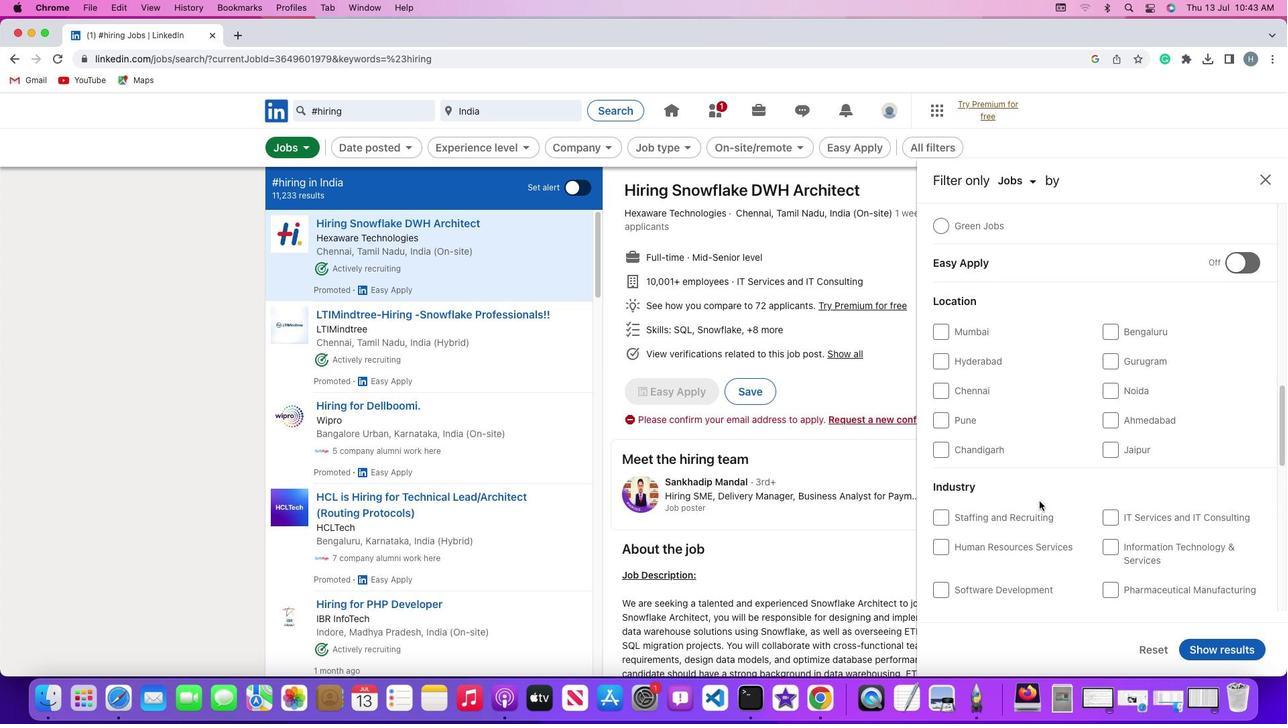 
Action: Mouse scrolled (1040, 501) with delta (0, 0)
Screenshot: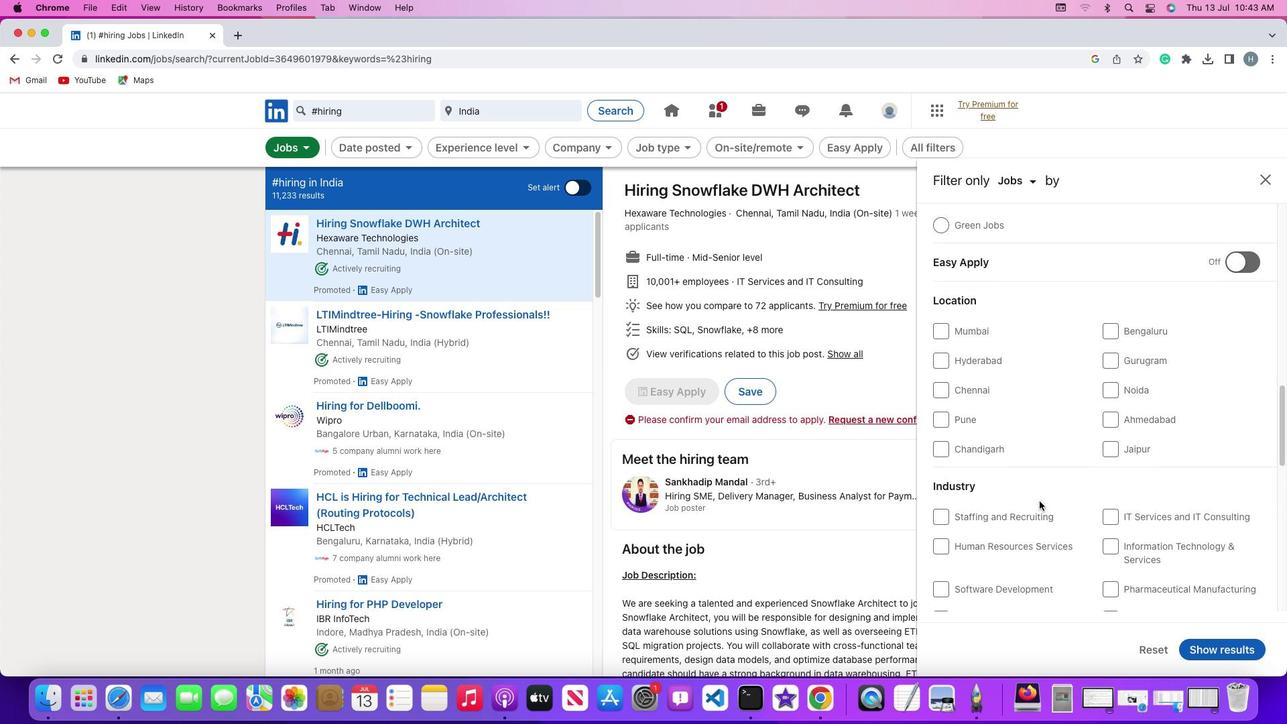 
Action: Mouse scrolled (1040, 501) with delta (0, 0)
Screenshot: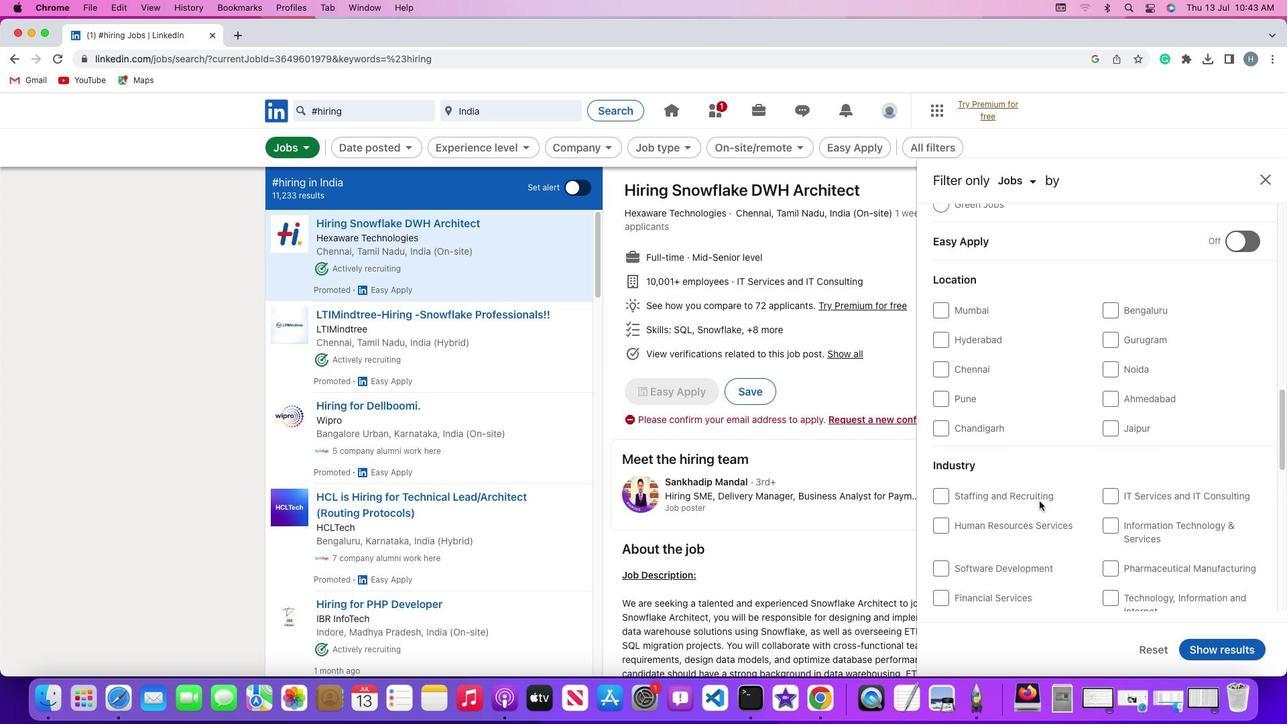 
Action: Mouse scrolled (1040, 501) with delta (0, 0)
Screenshot: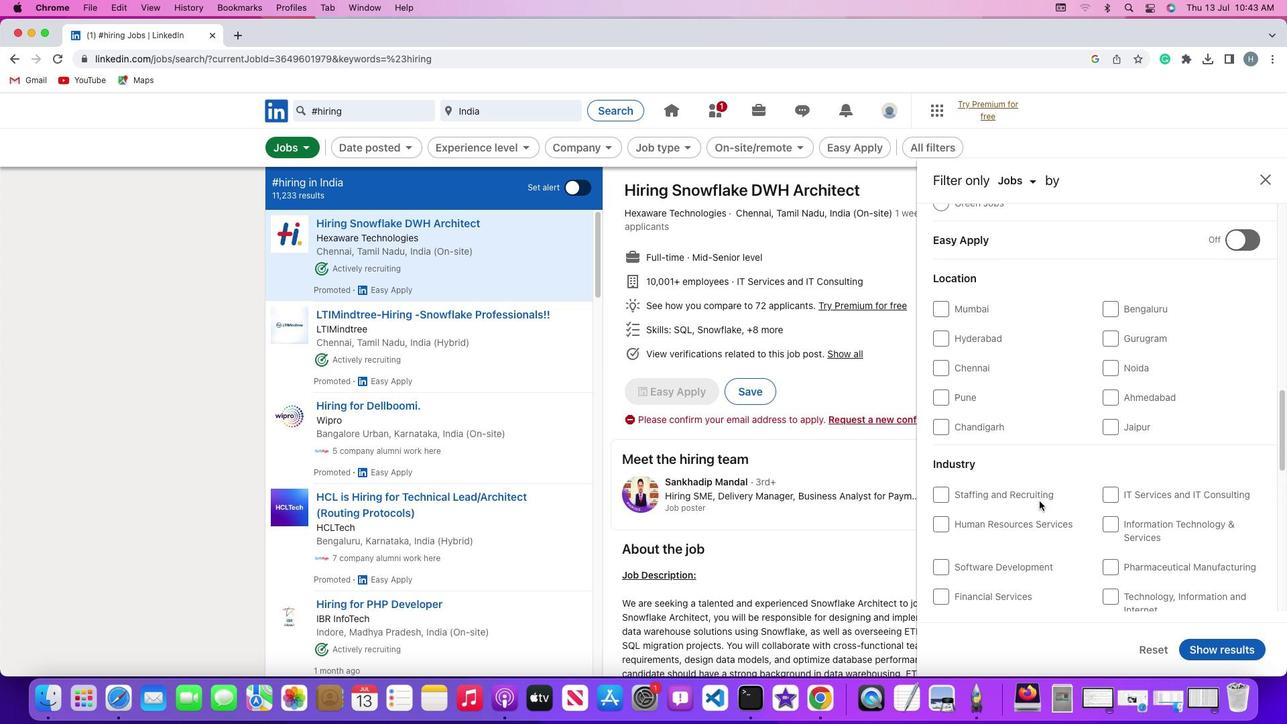 
Action: Mouse scrolled (1040, 501) with delta (0, -2)
Screenshot: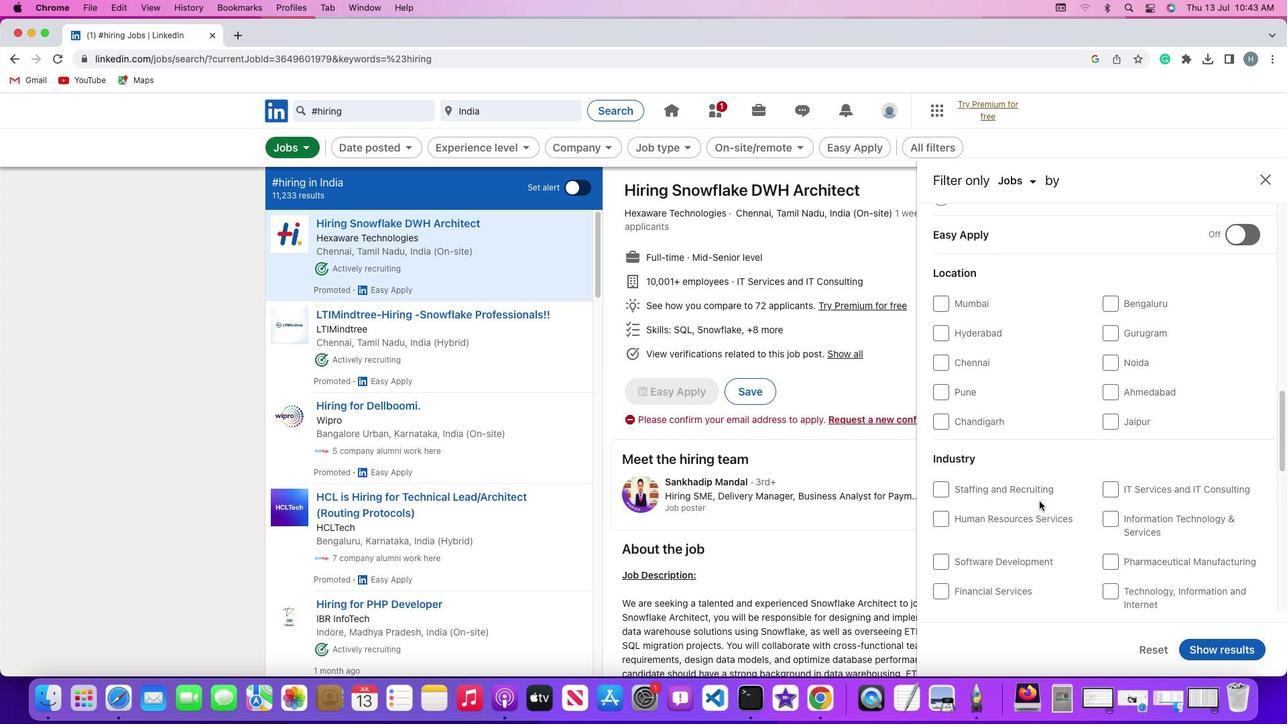 
Action: Mouse scrolled (1040, 501) with delta (0, 0)
Screenshot: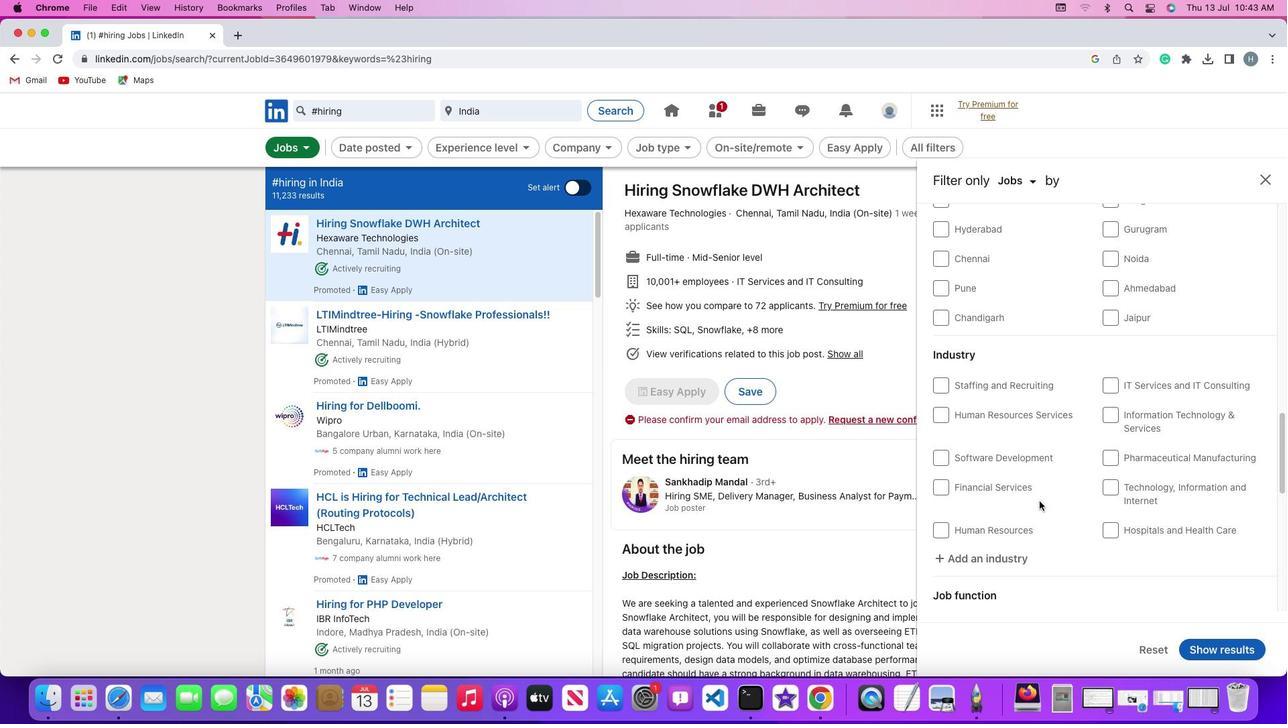 
Action: Mouse scrolled (1040, 501) with delta (0, 0)
Screenshot: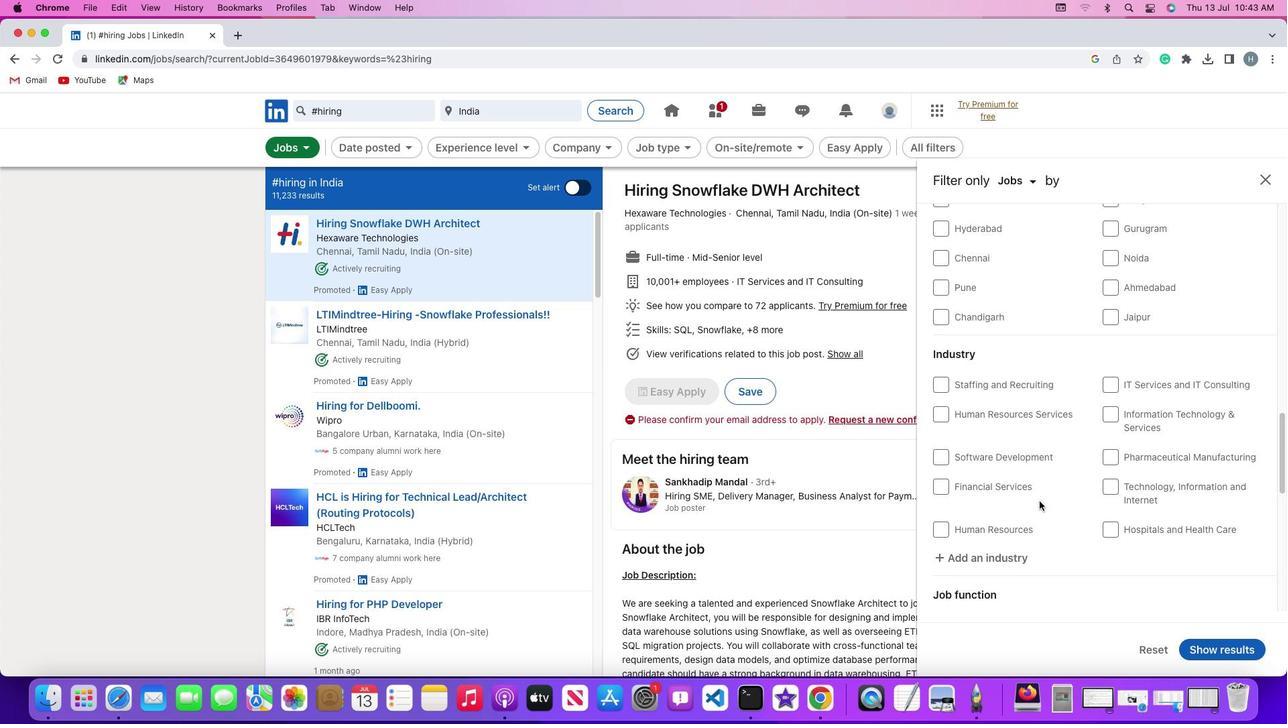 
Action: Mouse scrolled (1040, 501) with delta (0, 0)
Screenshot: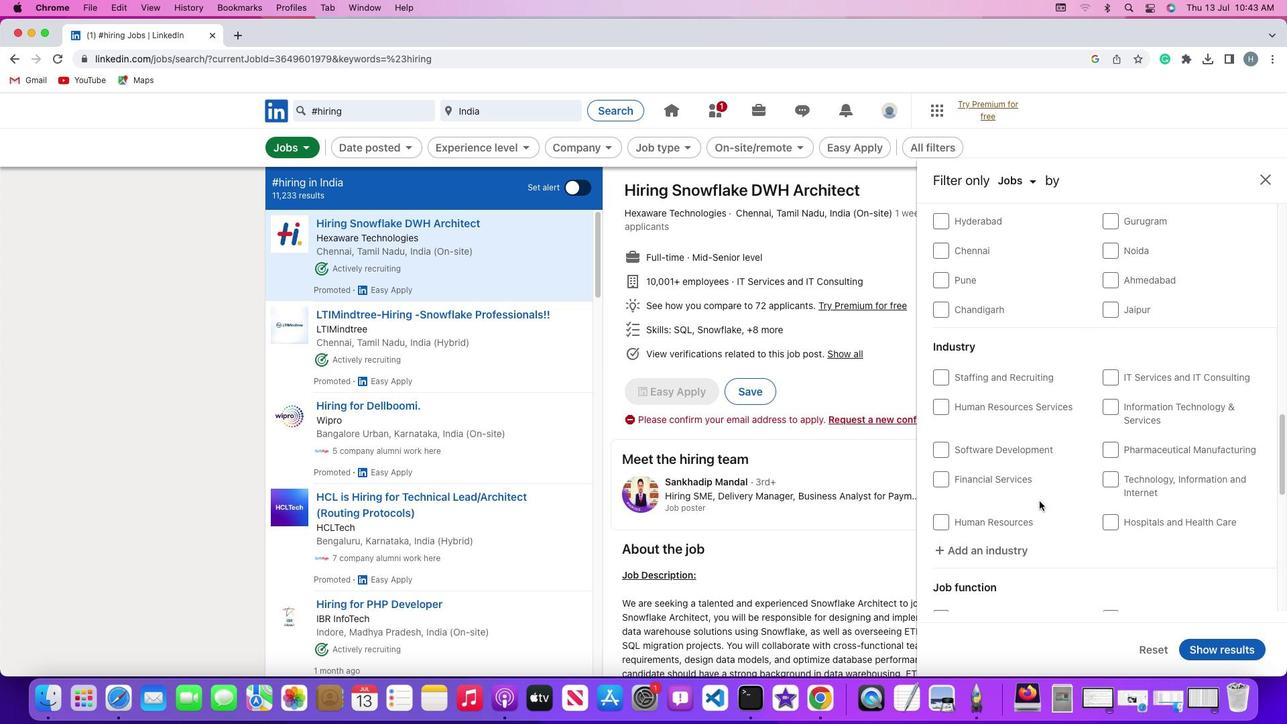 
Action: Mouse scrolled (1040, 501) with delta (0, 0)
Screenshot: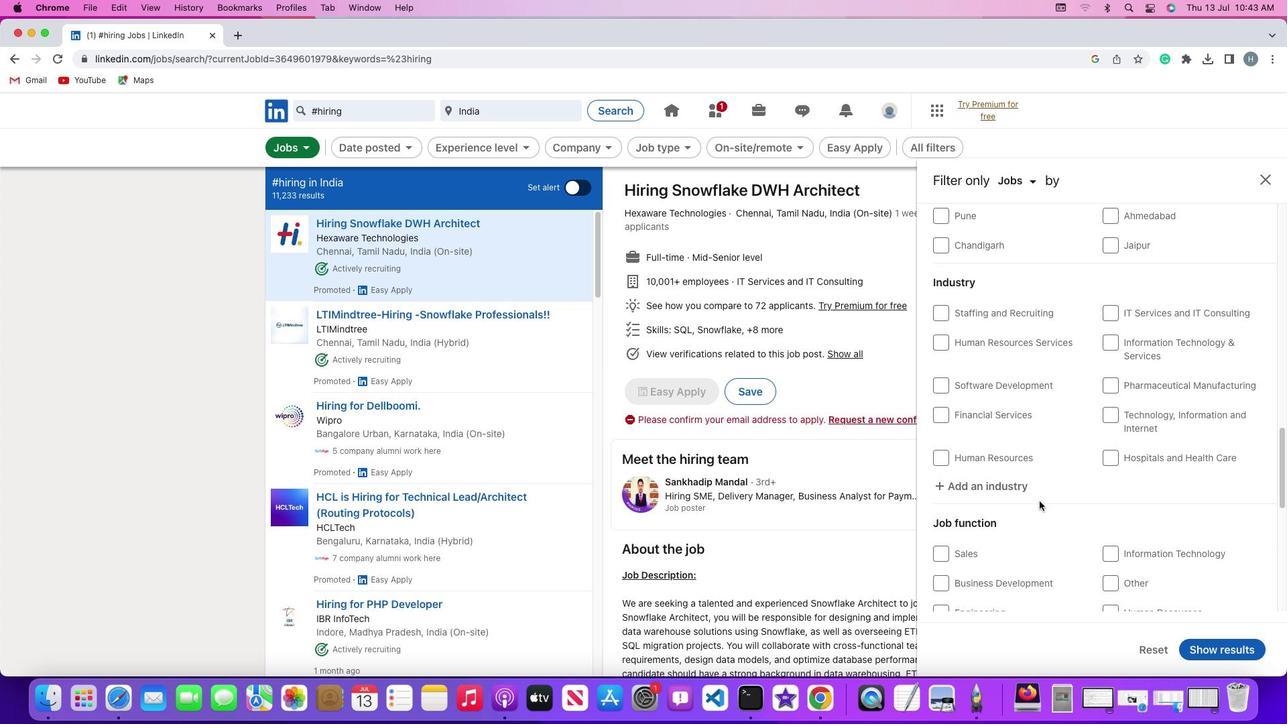 
Action: Mouse scrolled (1040, 501) with delta (0, 0)
Screenshot: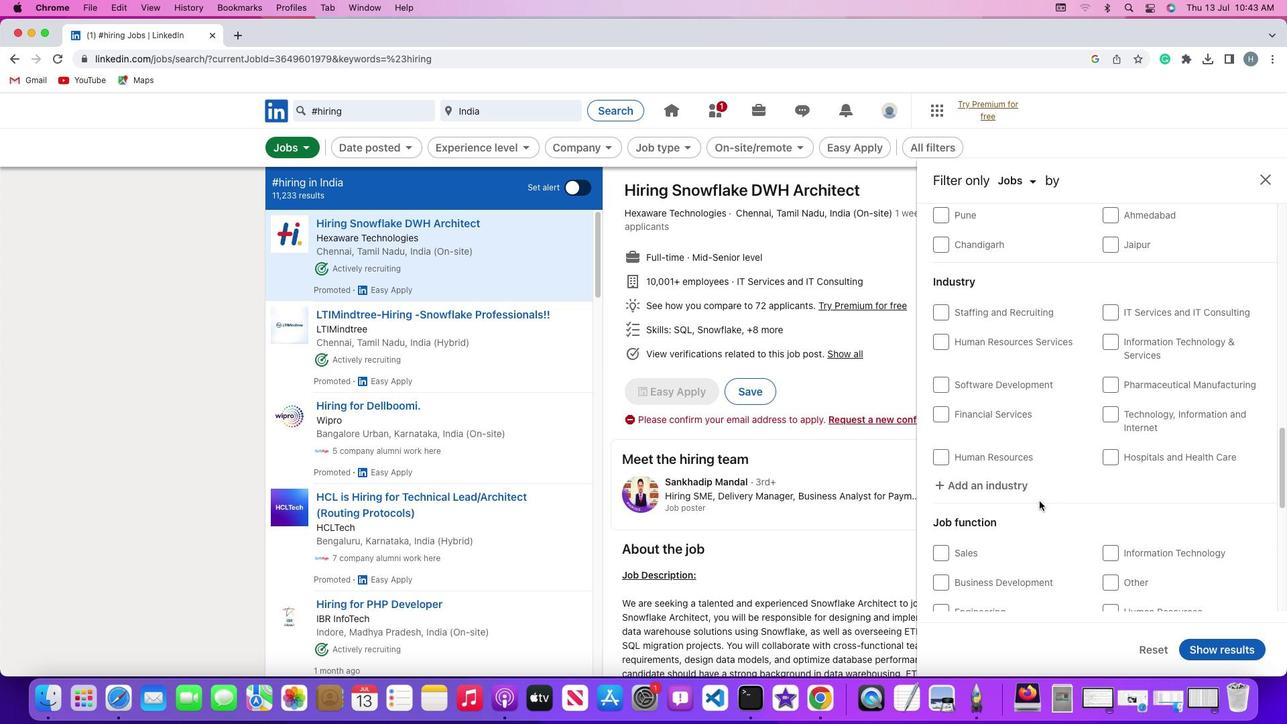 
Action: Mouse scrolled (1040, 501) with delta (0, -1)
Screenshot: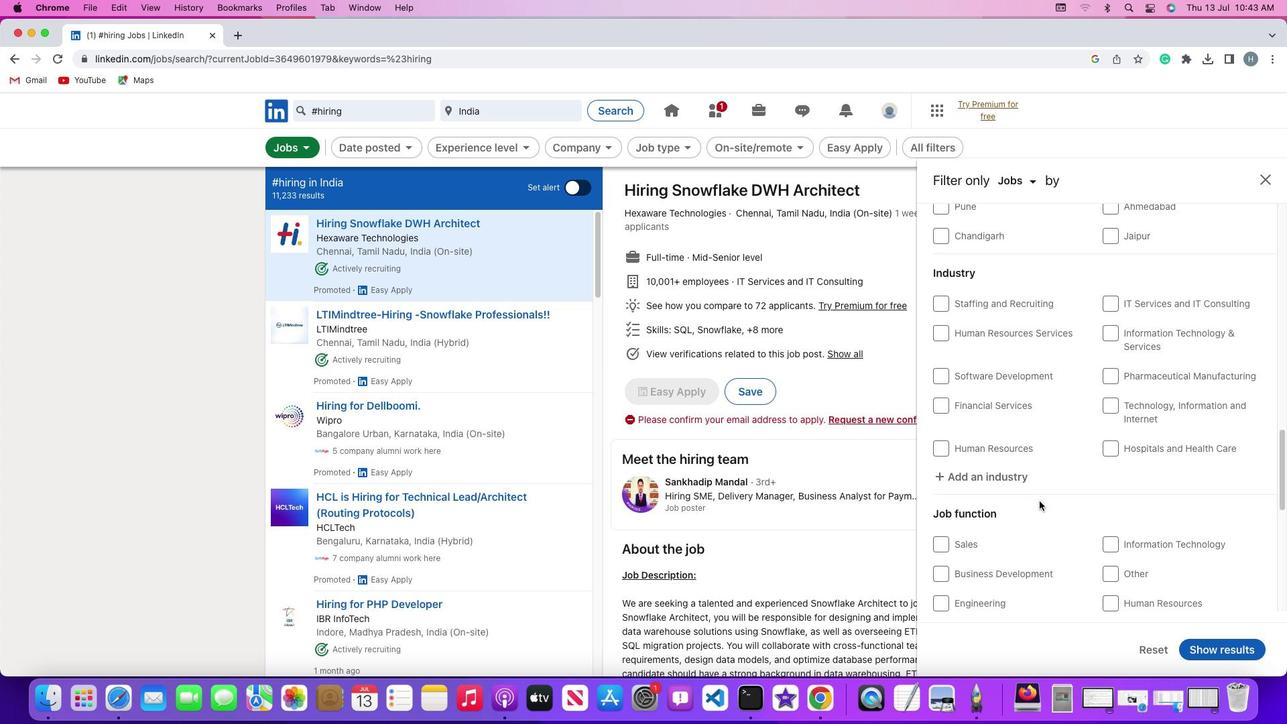 
Action: Mouse scrolled (1040, 501) with delta (0, 0)
Screenshot: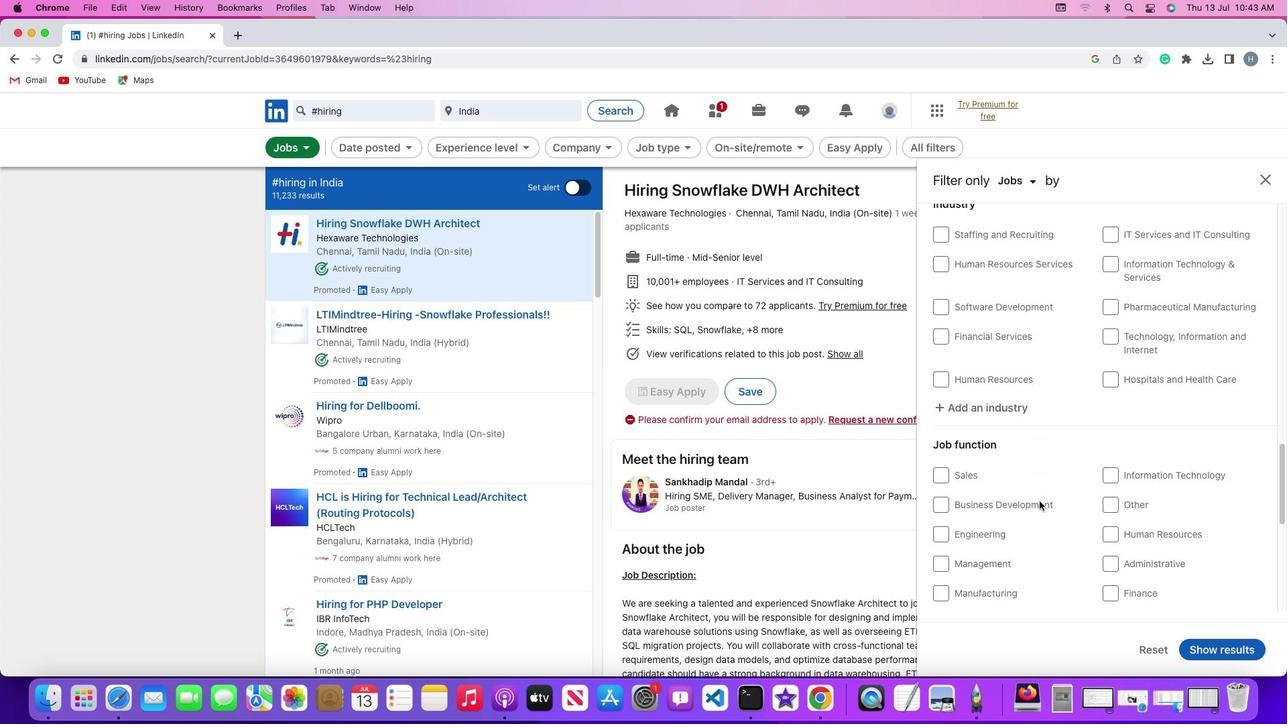 
Action: Mouse scrolled (1040, 501) with delta (0, 0)
Screenshot: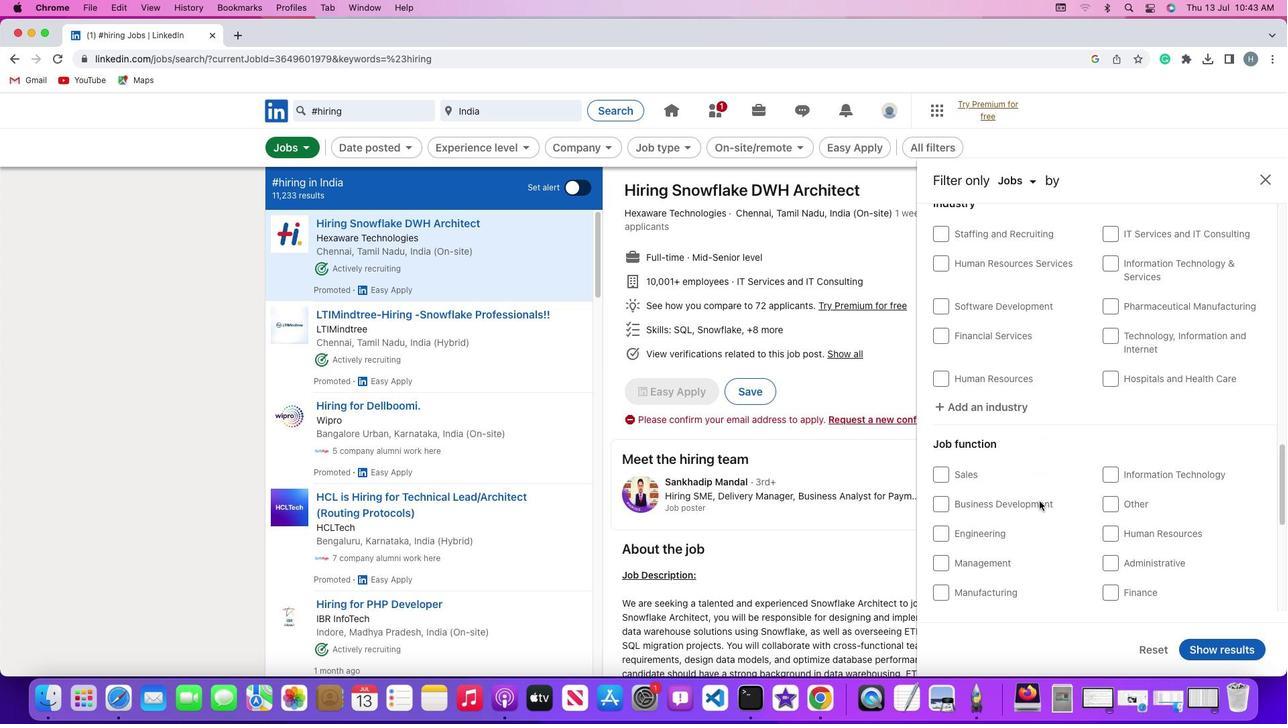 
Action: Mouse scrolled (1040, 501) with delta (0, 0)
Screenshot: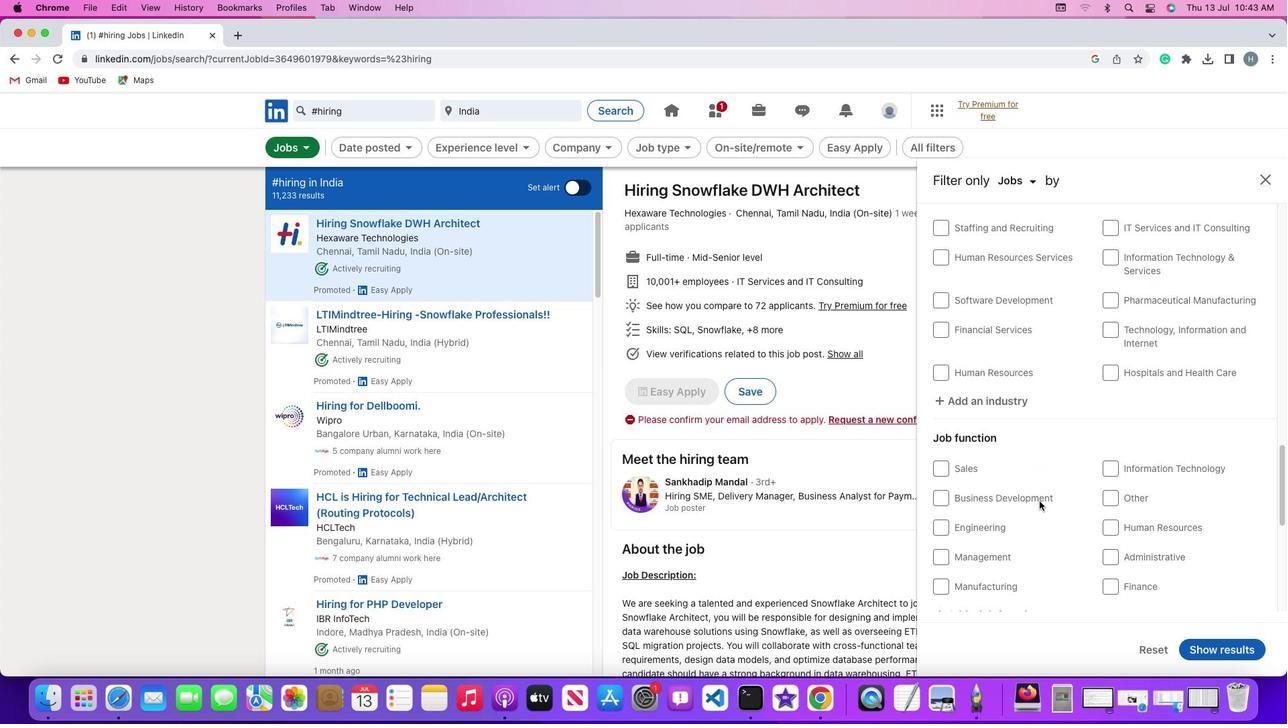 
Action: Mouse scrolled (1040, 501) with delta (0, 0)
Screenshot: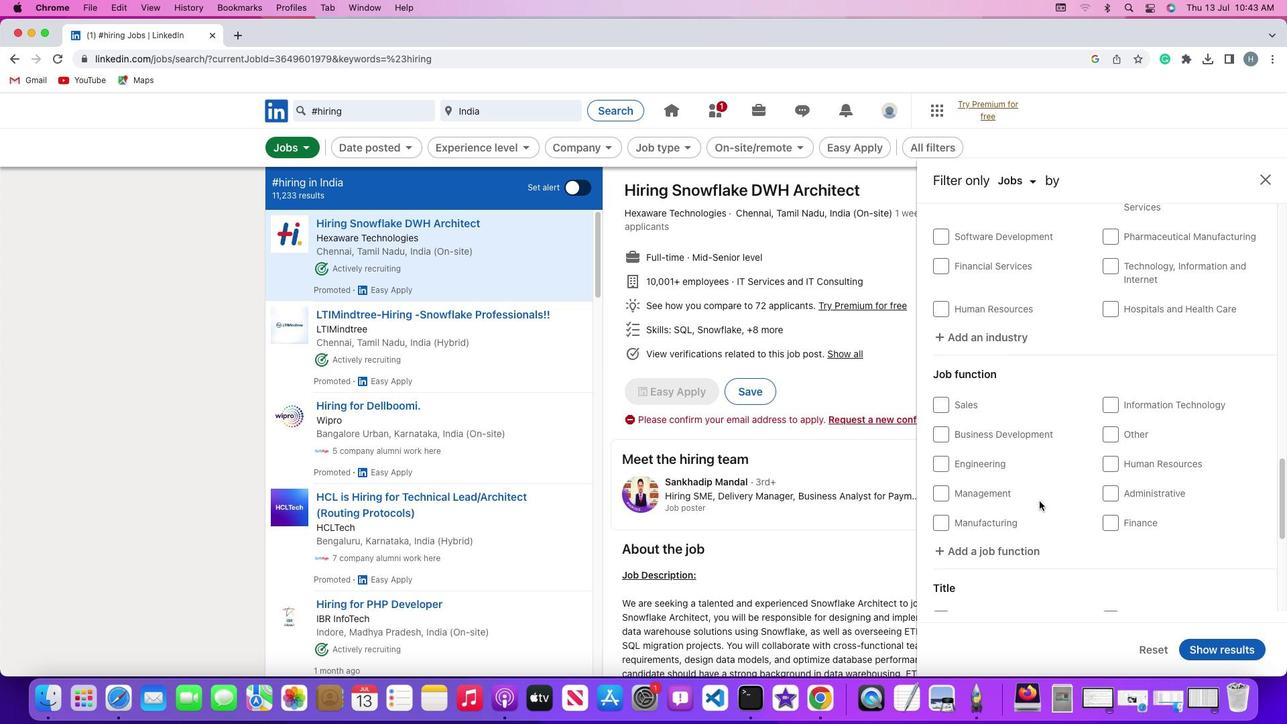 
Action: Mouse scrolled (1040, 501) with delta (0, 0)
Screenshot: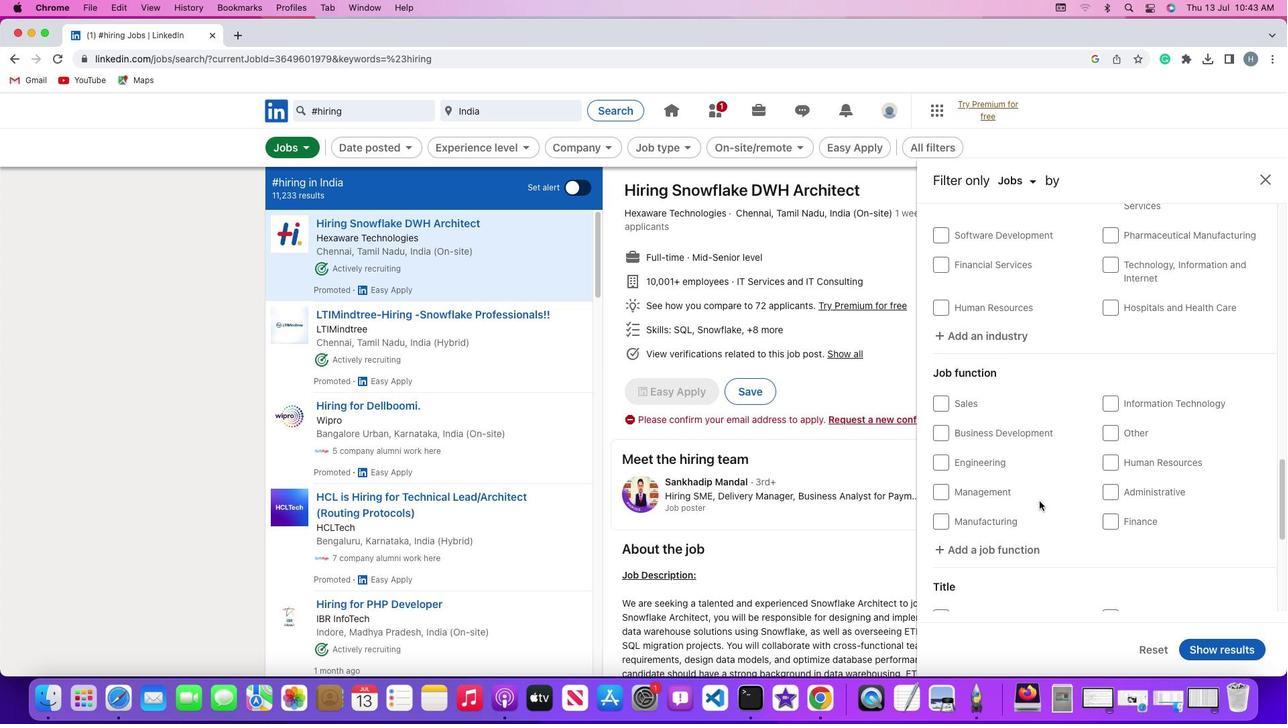 
Action: Mouse scrolled (1040, 501) with delta (0, -1)
Screenshot: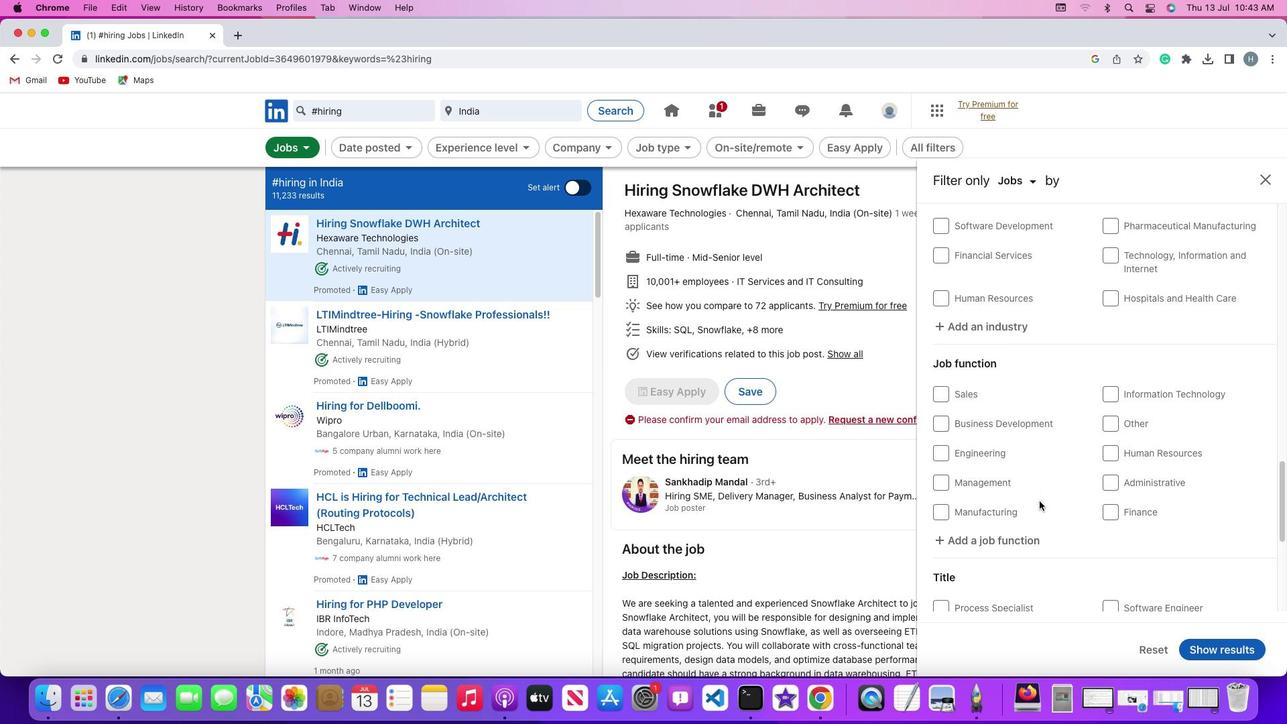 
Action: Mouse scrolled (1040, 501) with delta (0, 0)
Screenshot: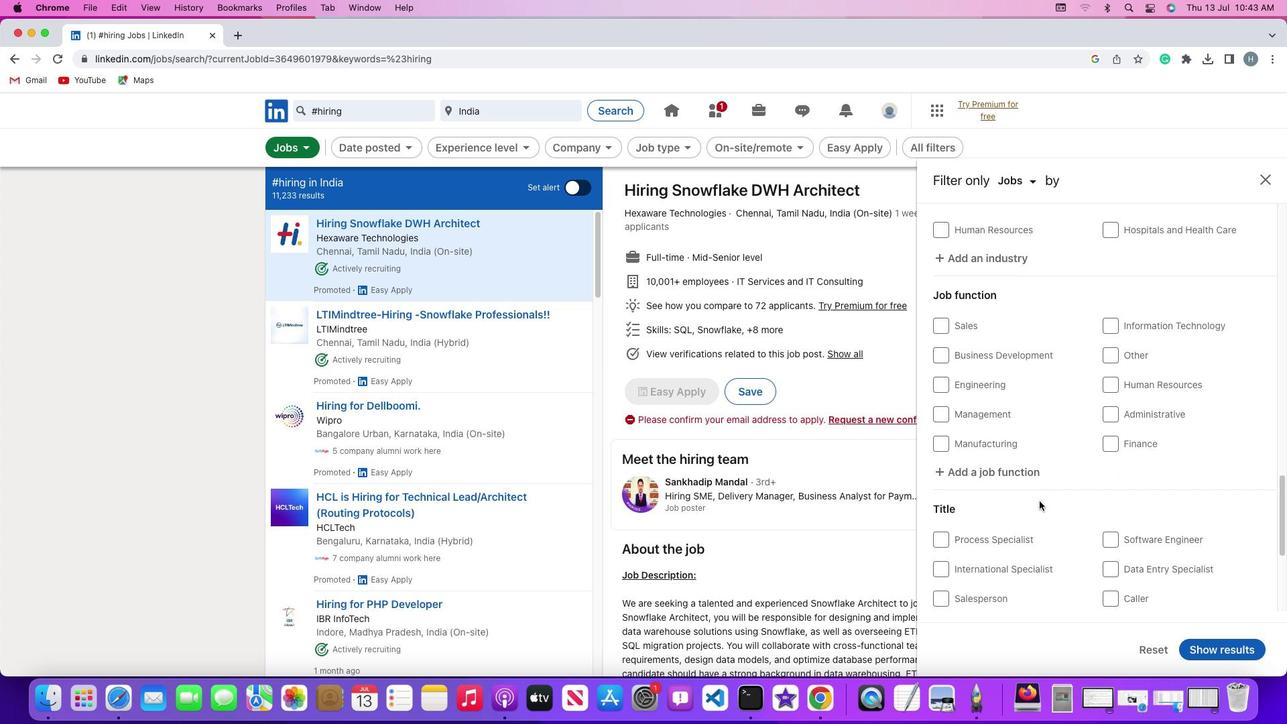 
Action: Mouse scrolled (1040, 501) with delta (0, 0)
Screenshot: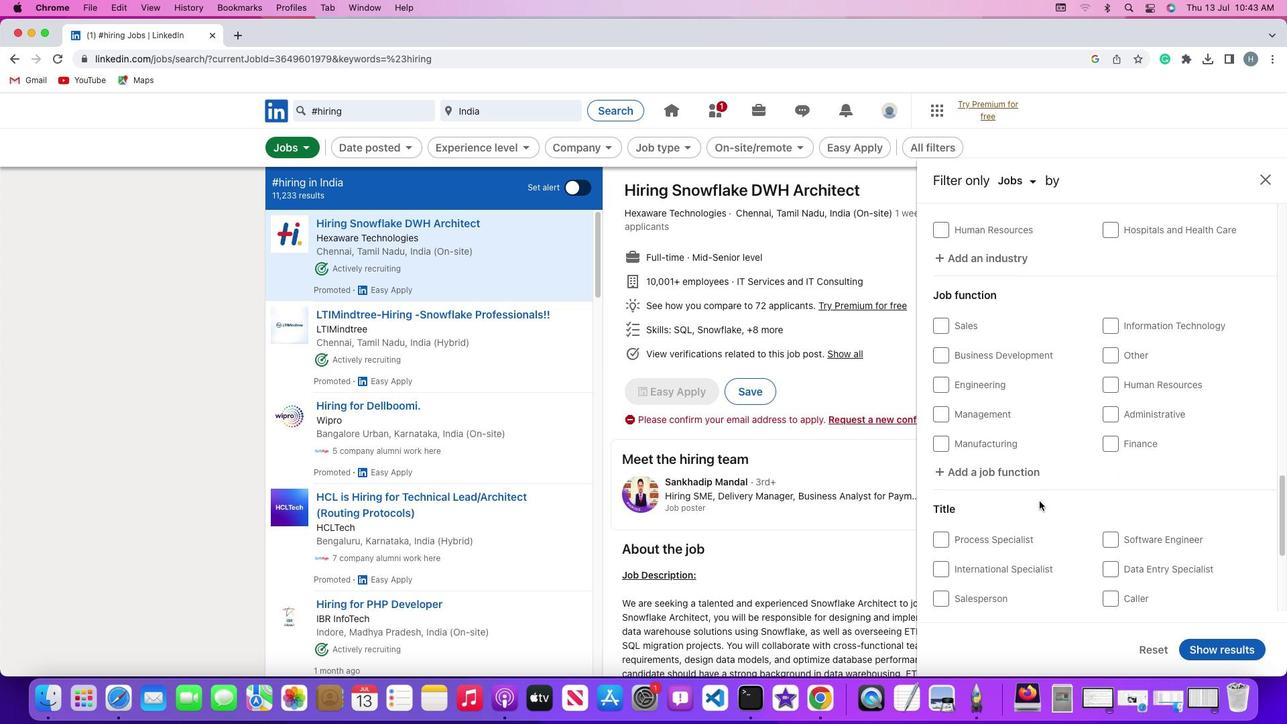 
Action: Mouse scrolled (1040, 501) with delta (0, -1)
Screenshot: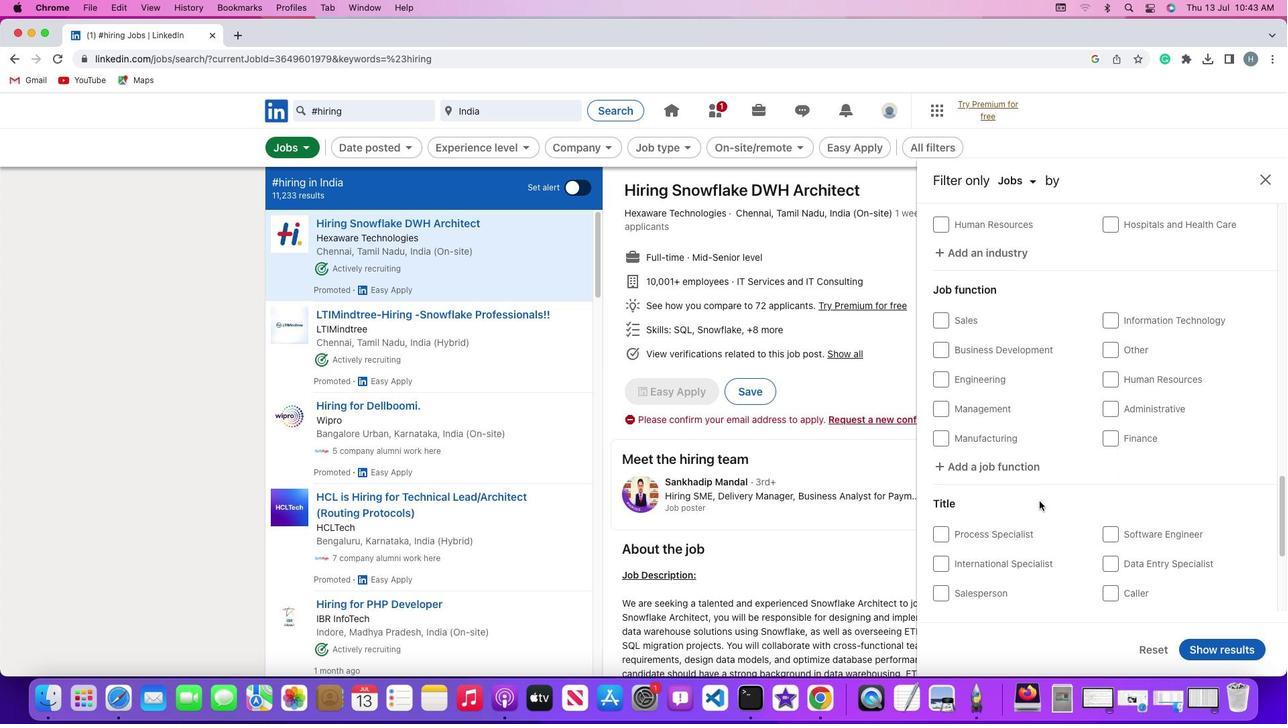 
Action: Mouse scrolled (1040, 501) with delta (0, 0)
Screenshot: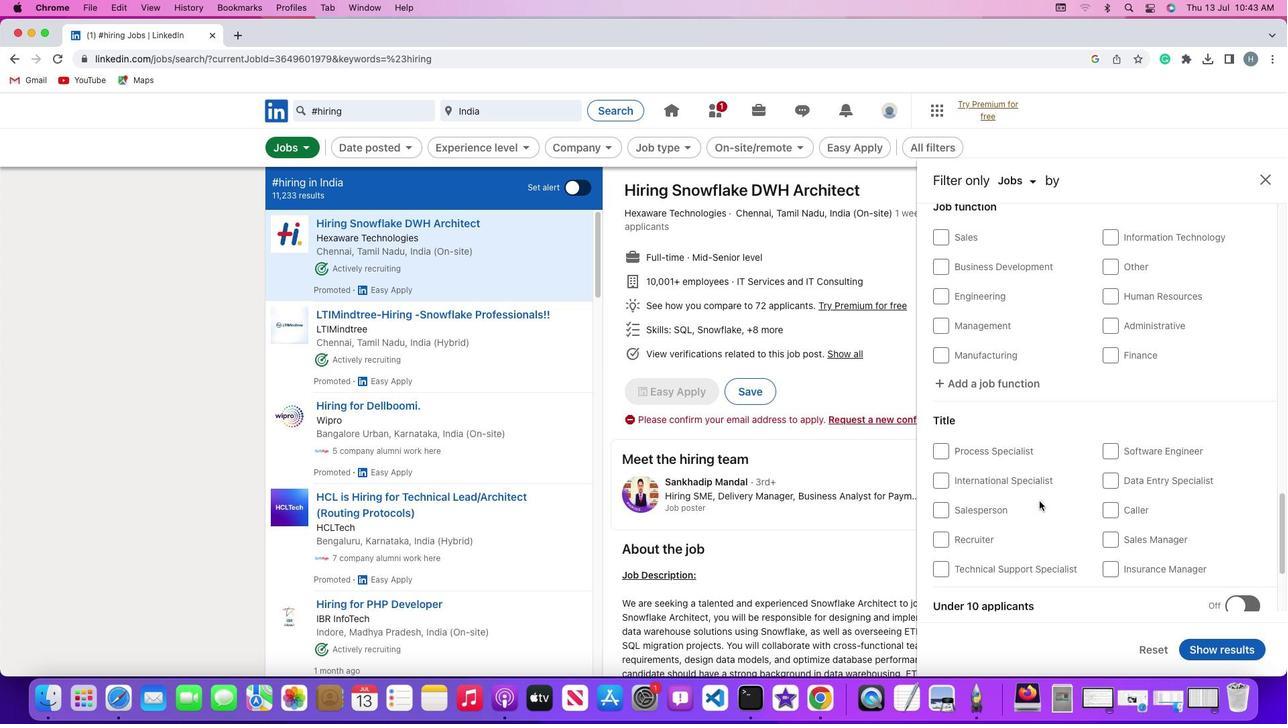 
Action: Mouse scrolled (1040, 501) with delta (0, 0)
Screenshot: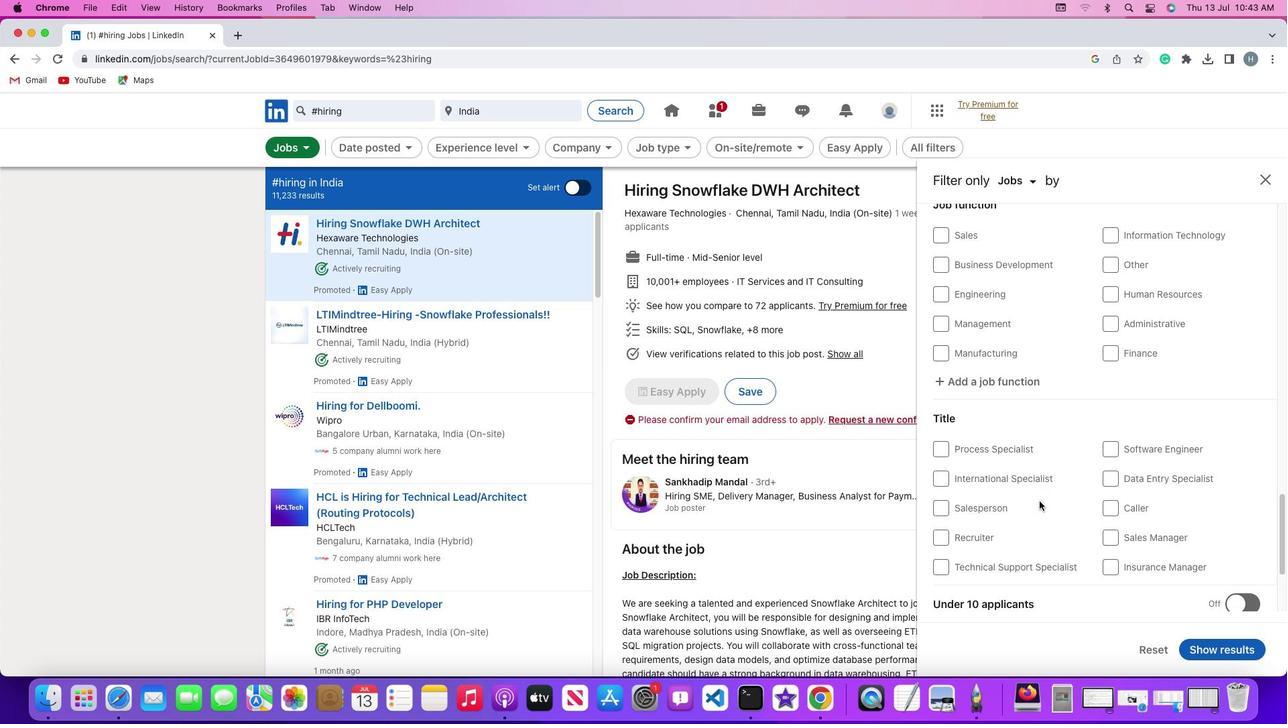
Action: Mouse scrolled (1040, 501) with delta (0, -1)
Screenshot: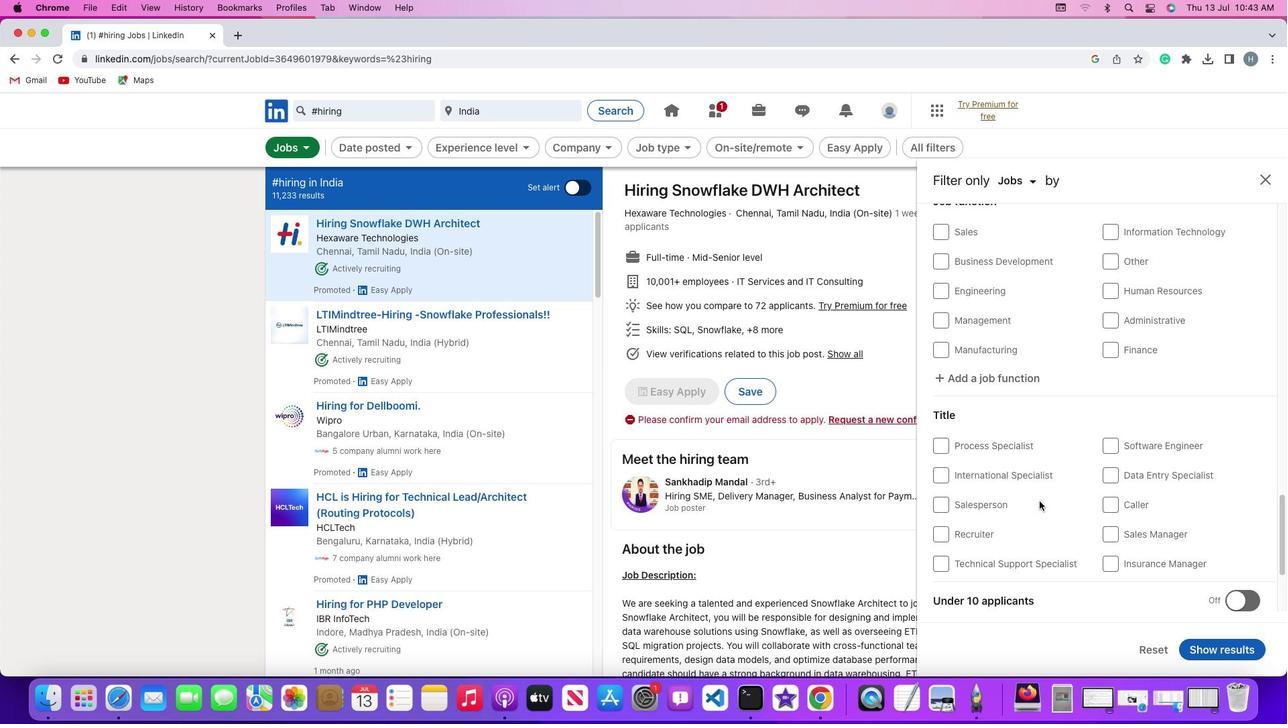 
Action: Mouse moved to (1110, 433)
Screenshot: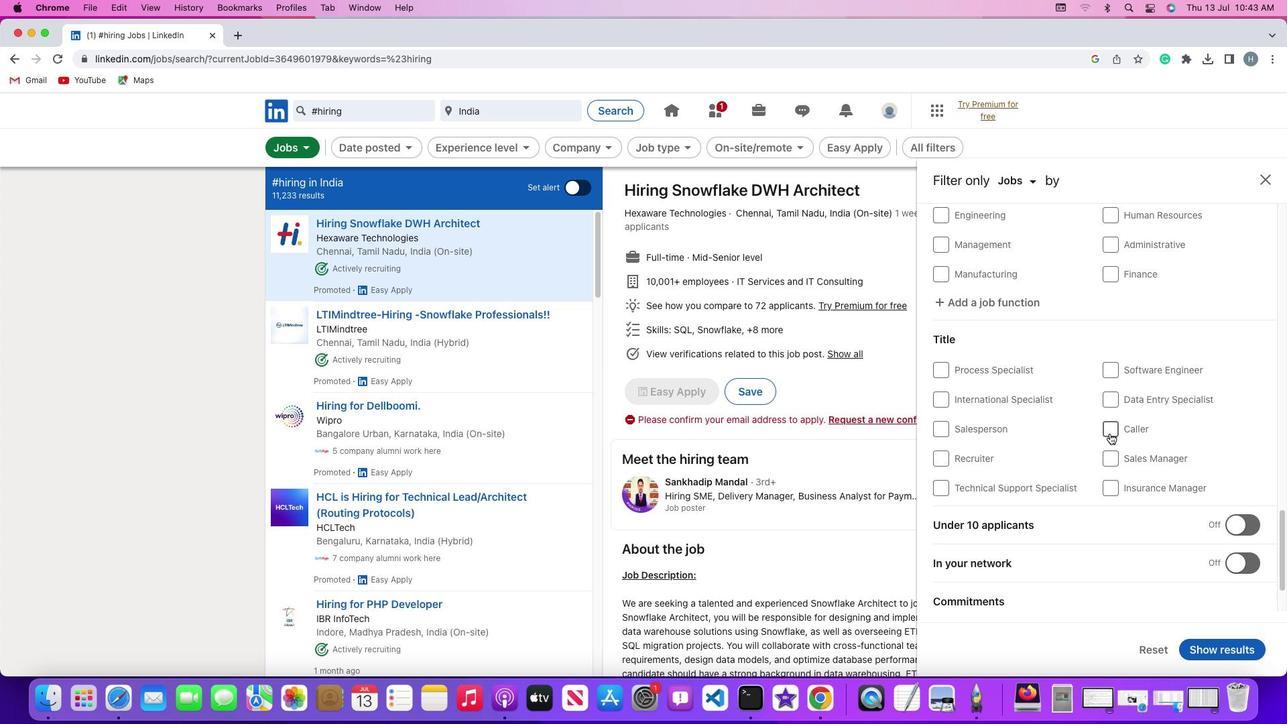 
Action: Mouse pressed left at (1110, 433)
Screenshot: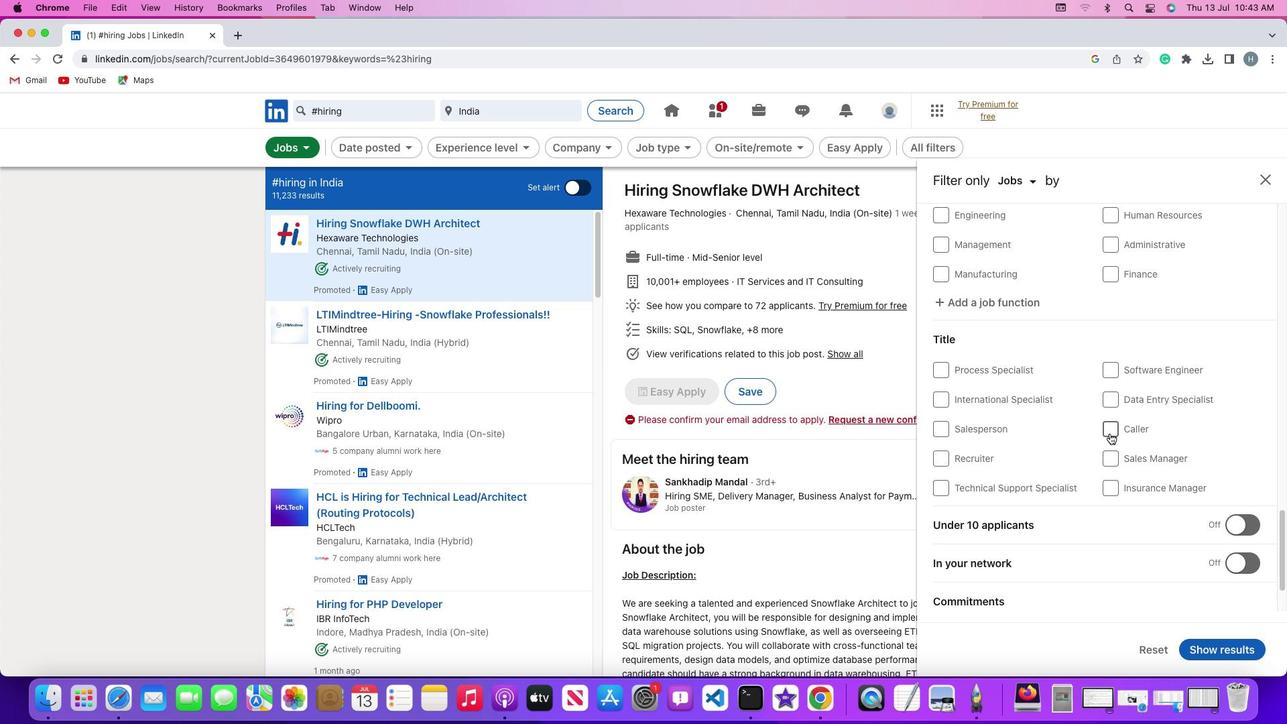 
Action: Mouse moved to (1220, 649)
Screenshot: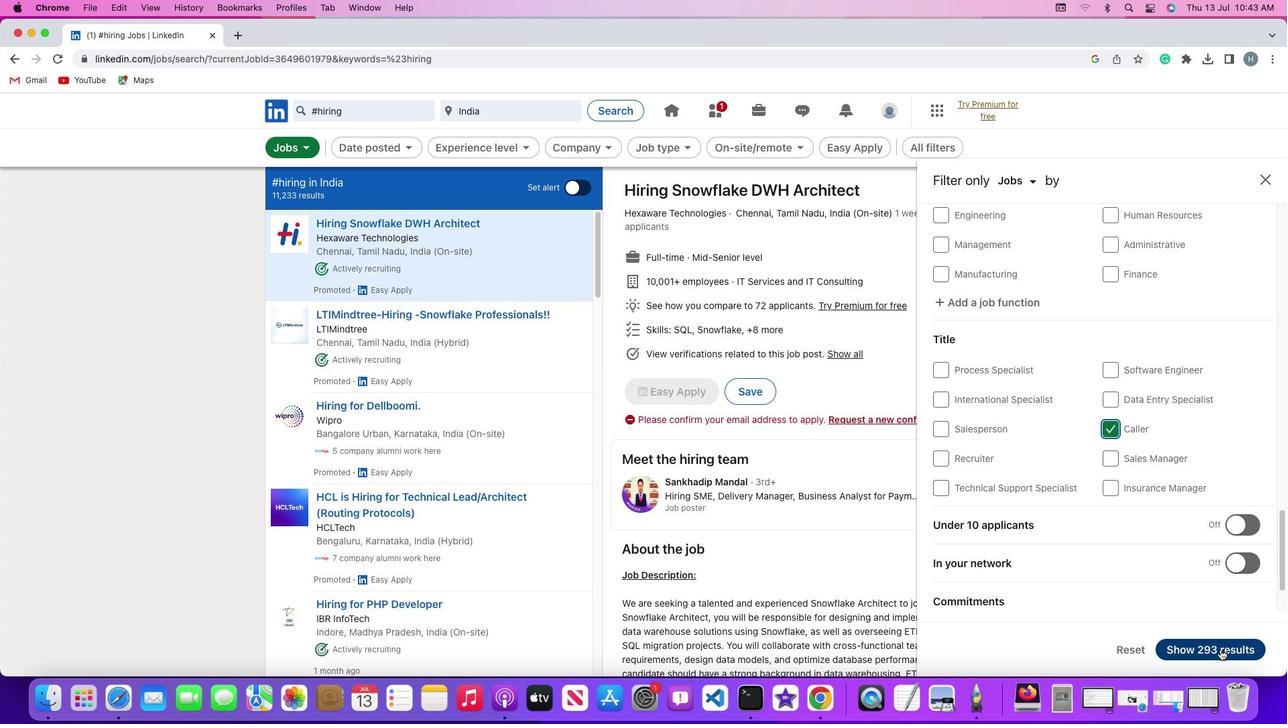 
Action: Mouse pressed left at (1220, 649)
Screenshot: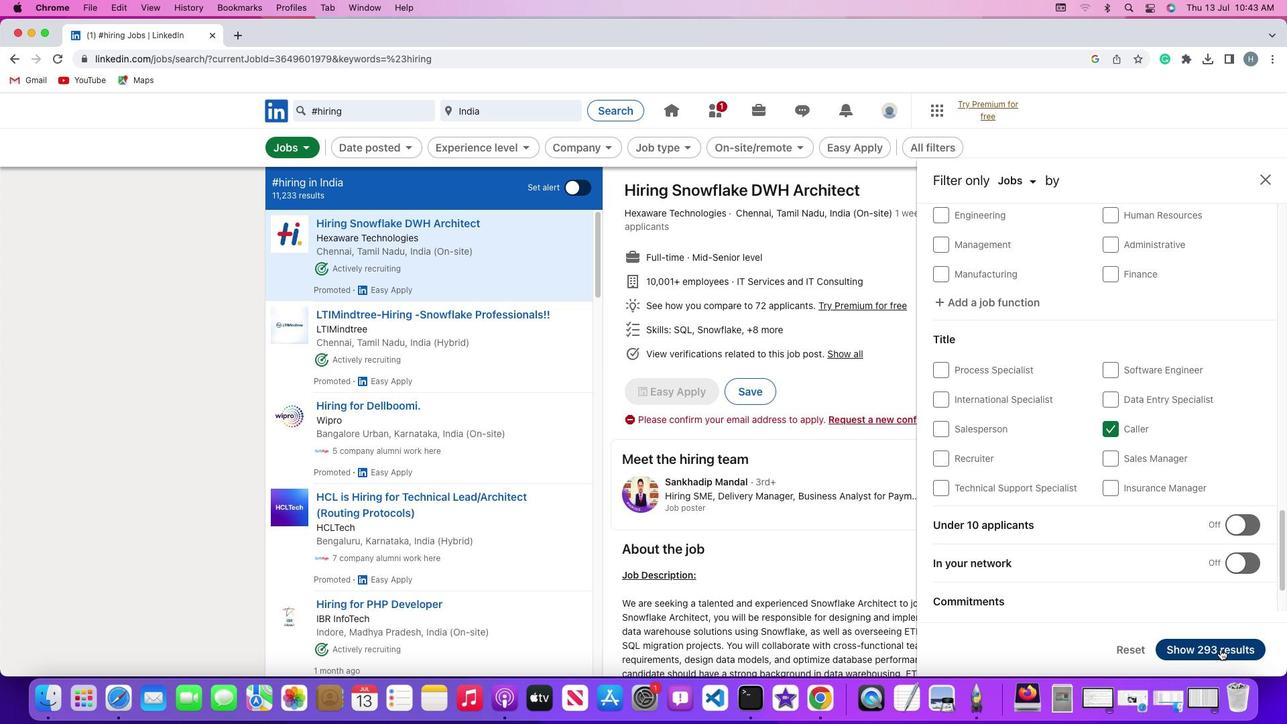 
Action: Mouse moved to (1049, 358)
Screenshot: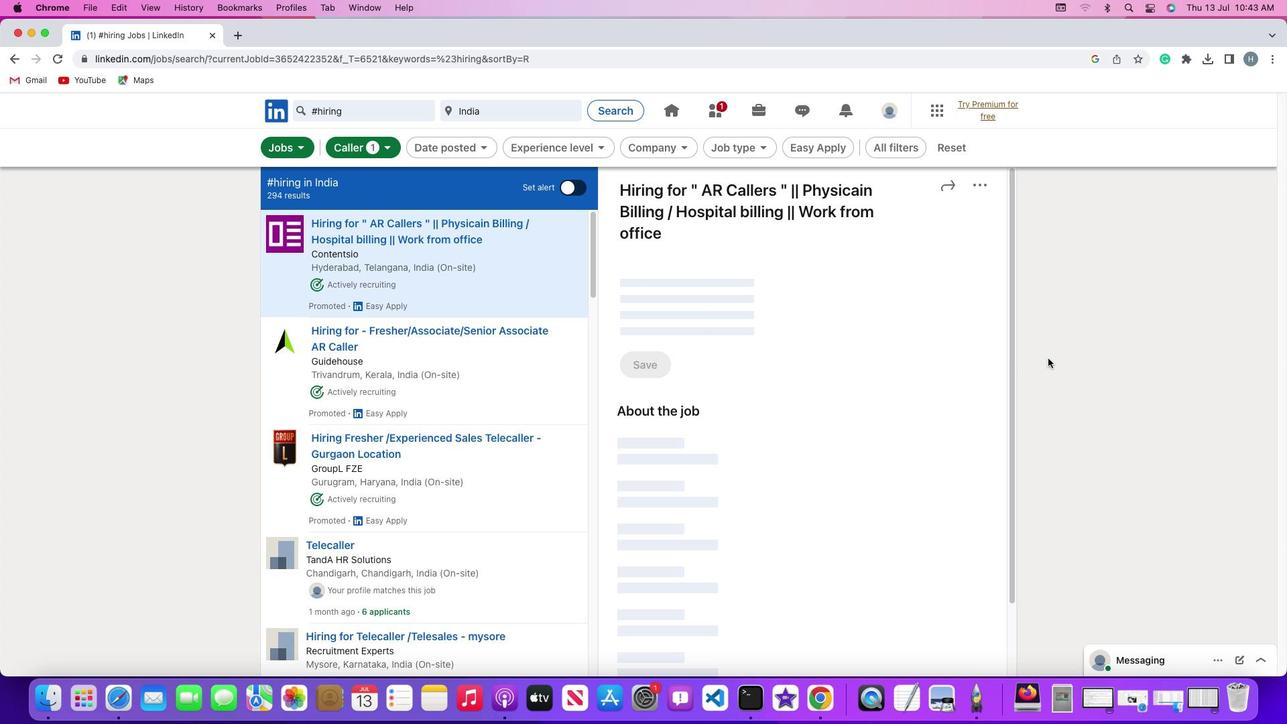 
